 Task: Open Card Card0000000250 in Board Board0000000063 in Workspace WS0000000021 in Trello. Add Member Email0000000082 to Card Card0000000250 in Board Board0000000063 in Workspace WS0000000021 in Trello. Add Blue Label titled Label0000000250 to Card Card0000000250 in Board Board0000000063 in Workspace WS0000000021 in Trello. Add Checklist CL0000000250 to Card Card0000000250 in Board Board0000000063 in Workspace WS0000000021 in Trello. Add Dates with Start Date as Sep 01 2023 and Due Date as Sep 30 2023 to Card Card0000000250 in Board Board0000000063 in Workspace WS0000000021 in Trello
Action: Mouse moved to (552, 593)
Screenshot: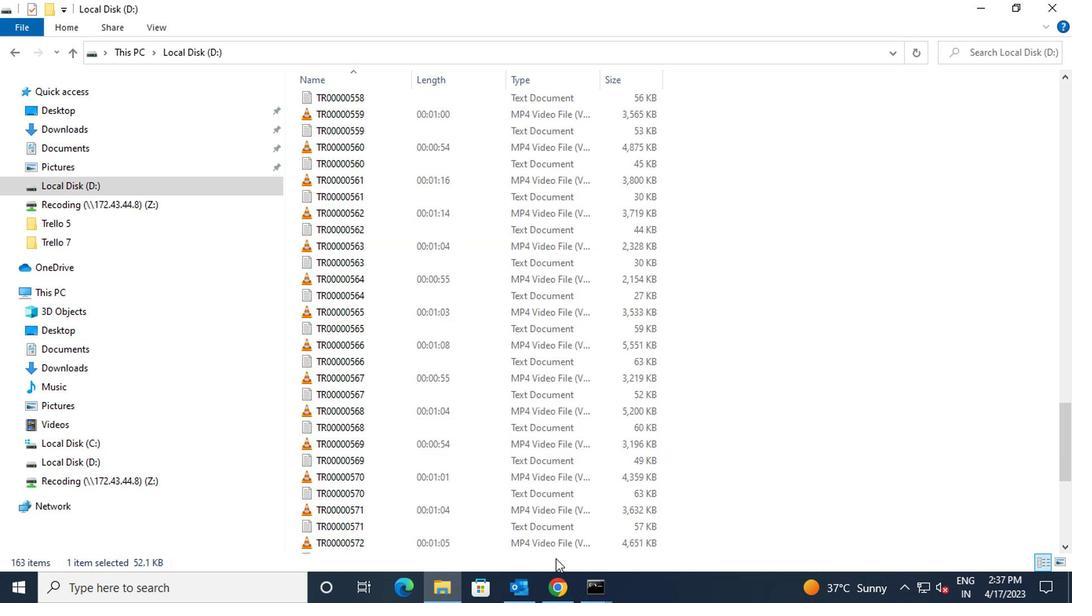 
Action: Mouse pressed left at (552, 593)
Screenshot: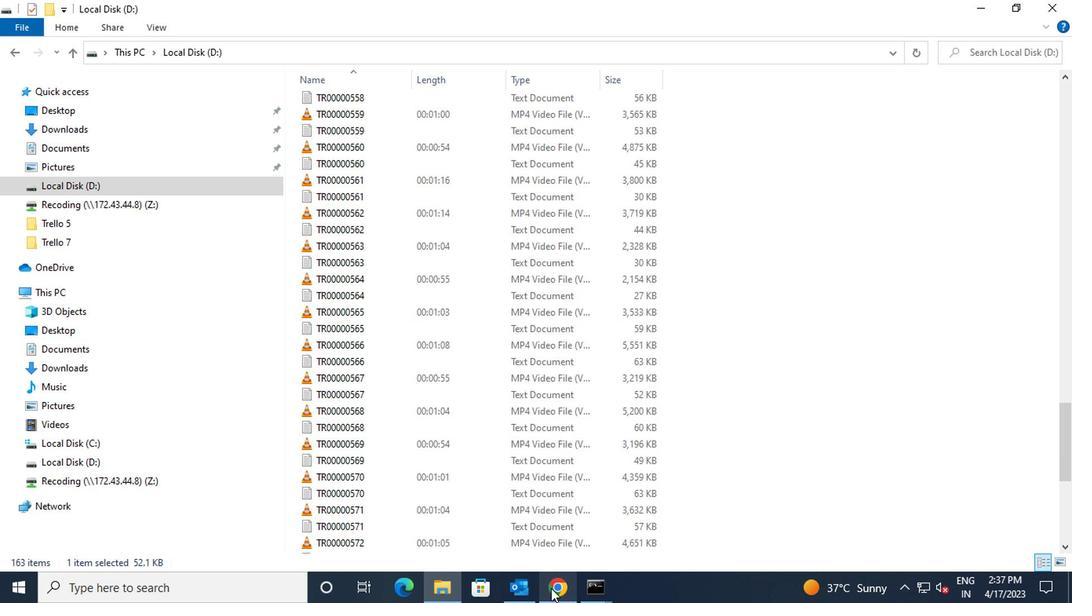 
Action: Mouse moved to (373, 305)
Screenshot: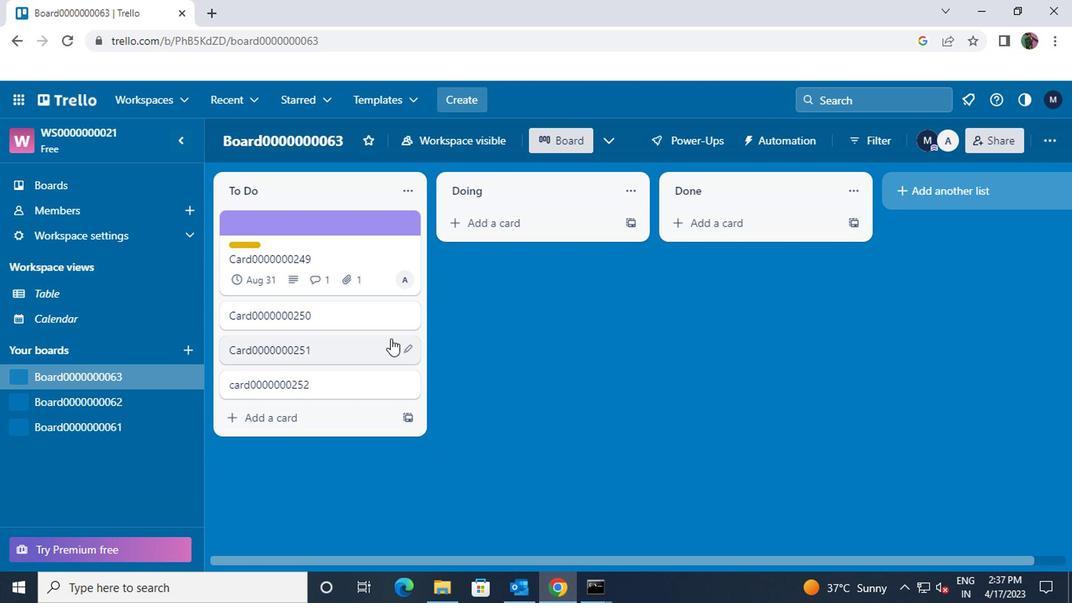 
Action: Mouse pressed left at (373, 305)
Screenshot: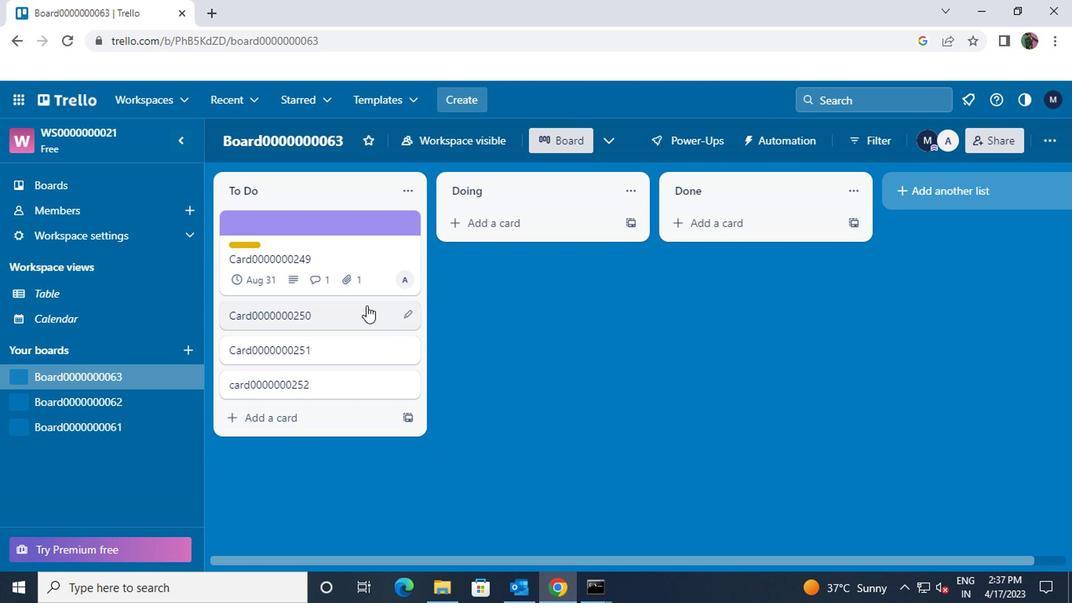
Action: Mouse moved to (720, 221)
Screenshot: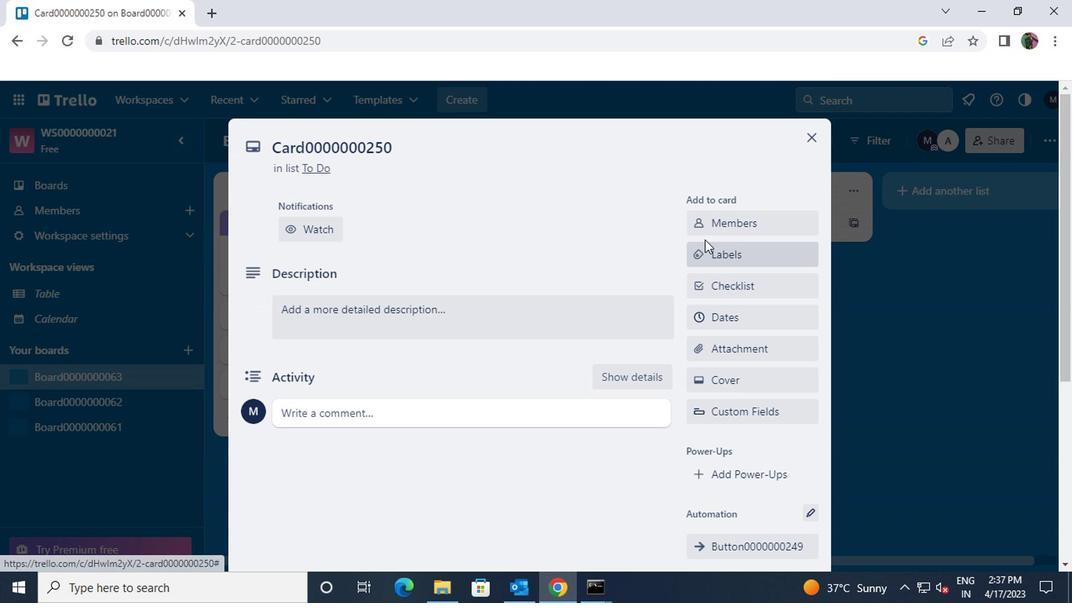 
Action: Mouse pressed left at (720, 221)
Screenshot: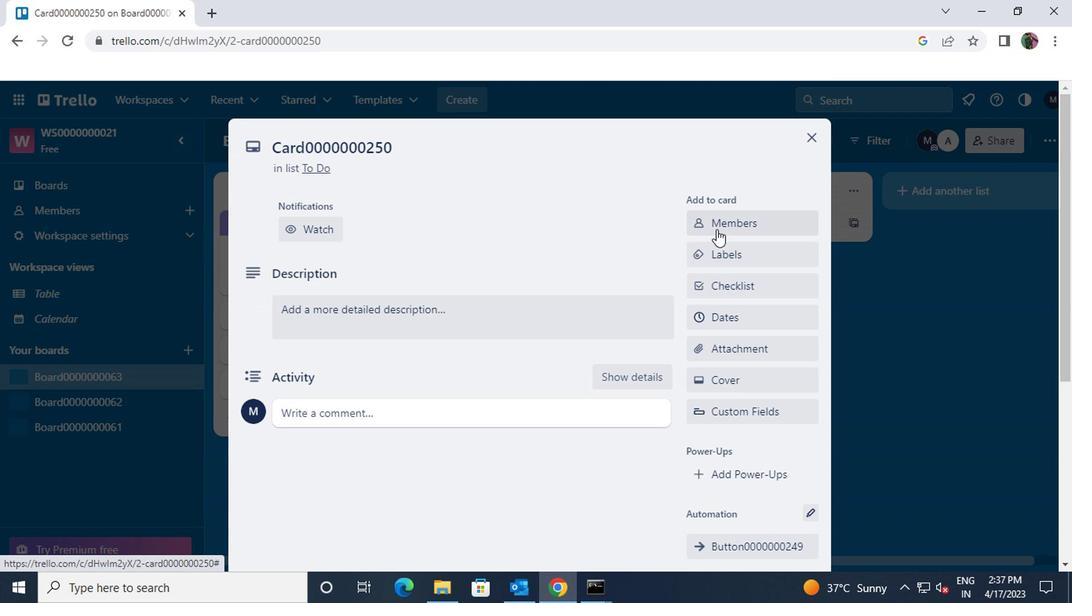 
Action: Mouse moved to (730, 291)
Screenshot: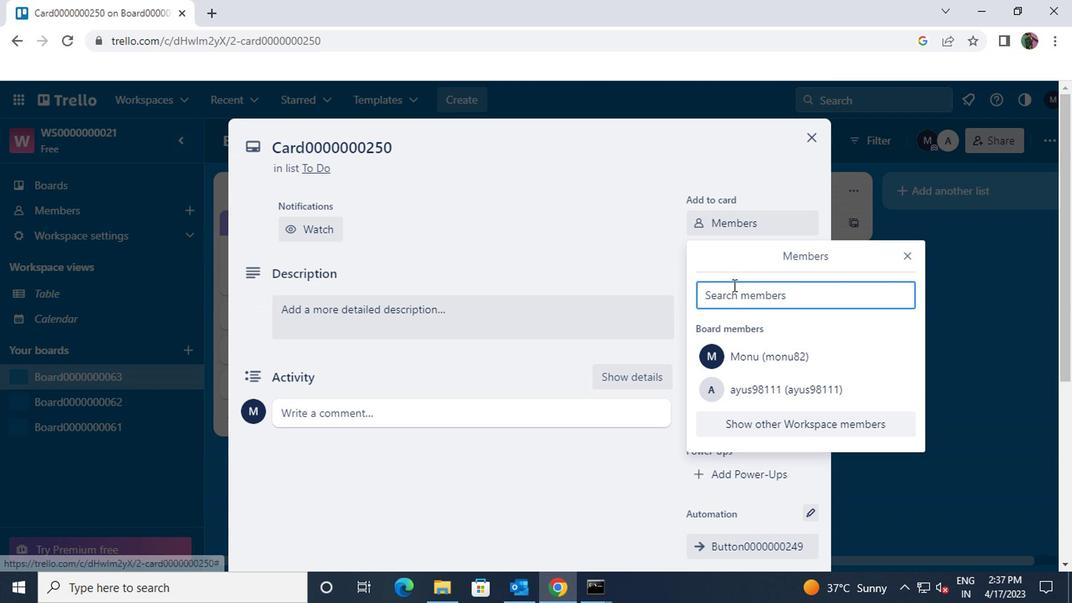 
Action: Mouse pressed left at (730, 291)
Screenshot: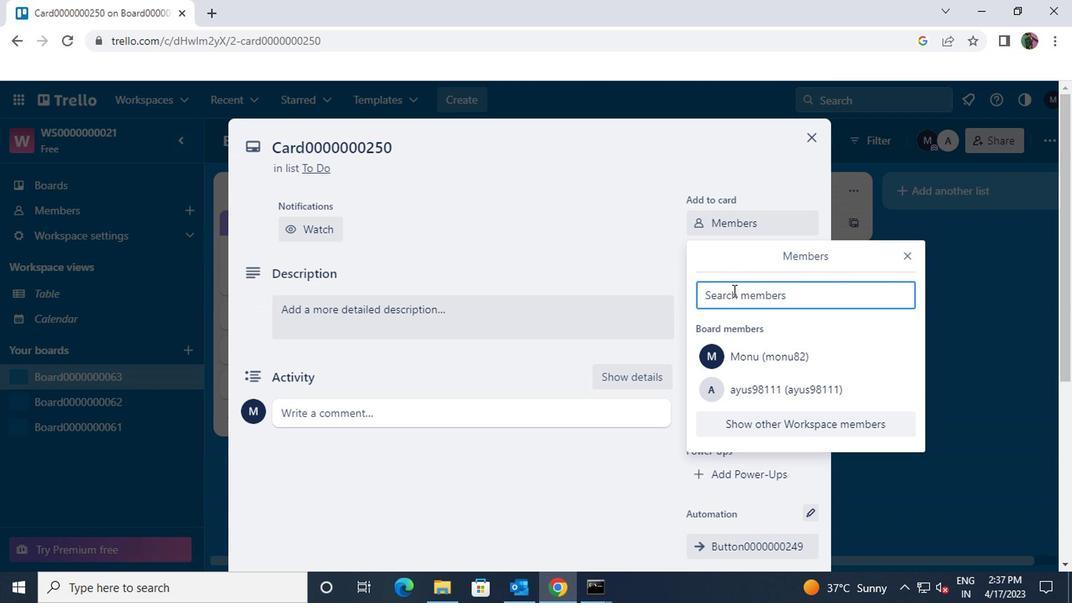 
Action: Mouse moved to (728, 291)
Screenshot: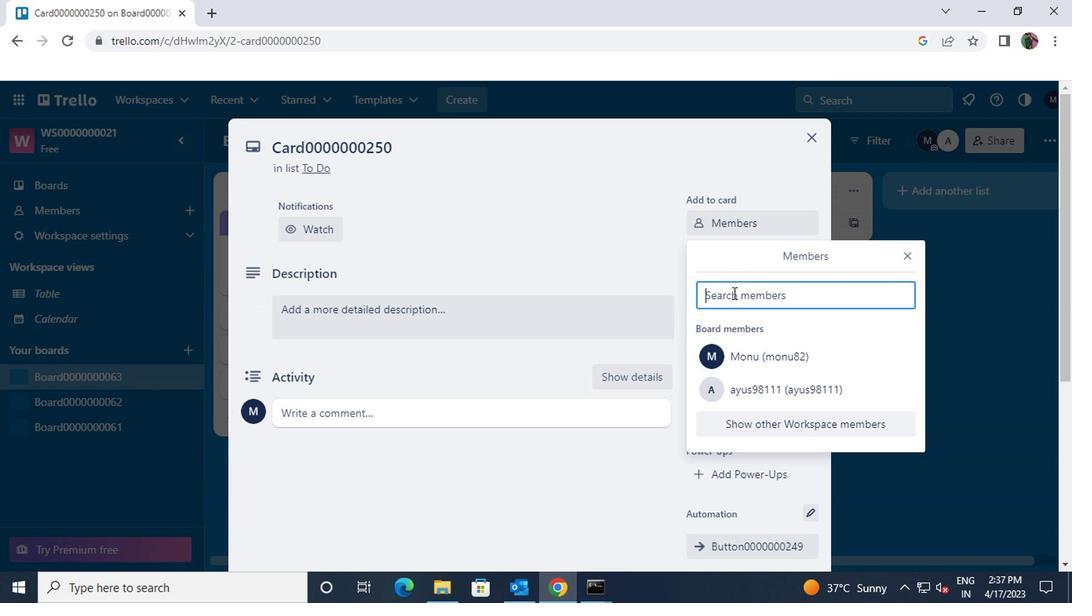 
Action: Key pressed nikrathi889<Key.shift>@GMAIL.COM
Screenshot: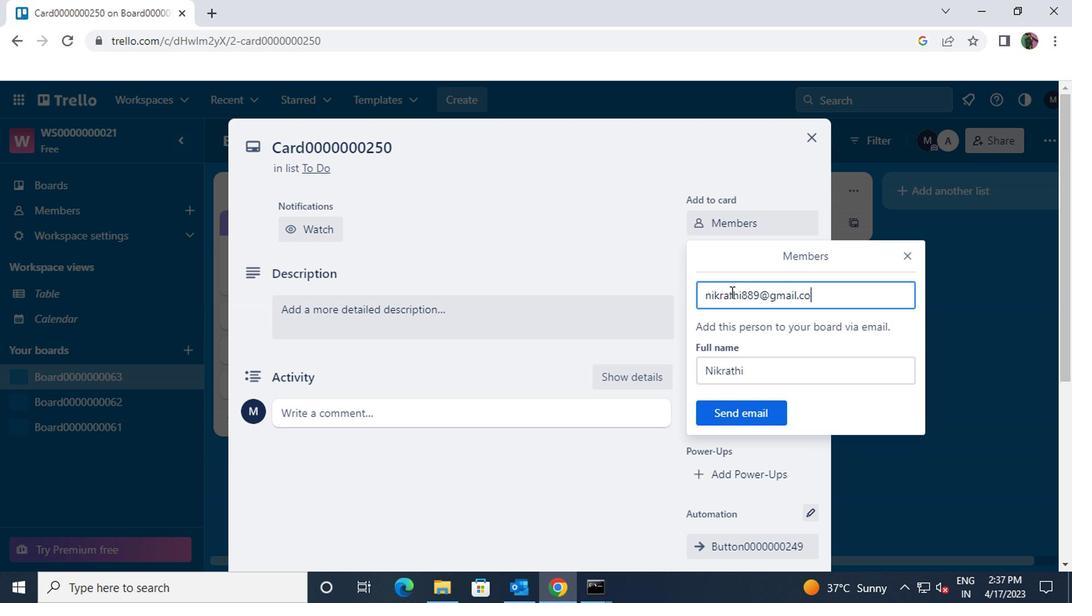 
Action: Mouse moved to (743, 407)
Screenshot: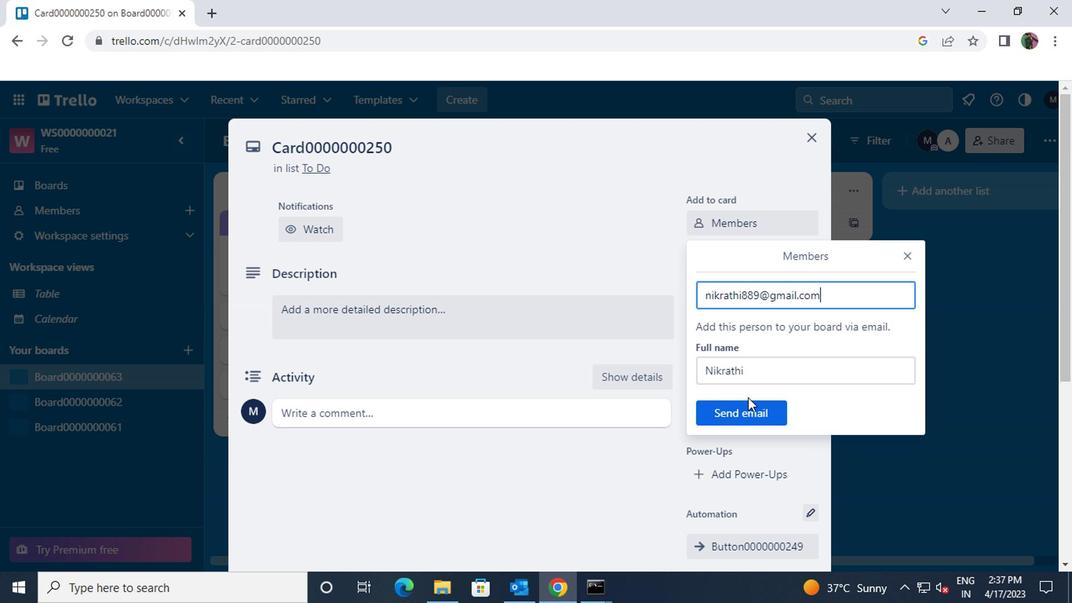 
Action: Mouse pressed left at (743, 407)
Screenshot: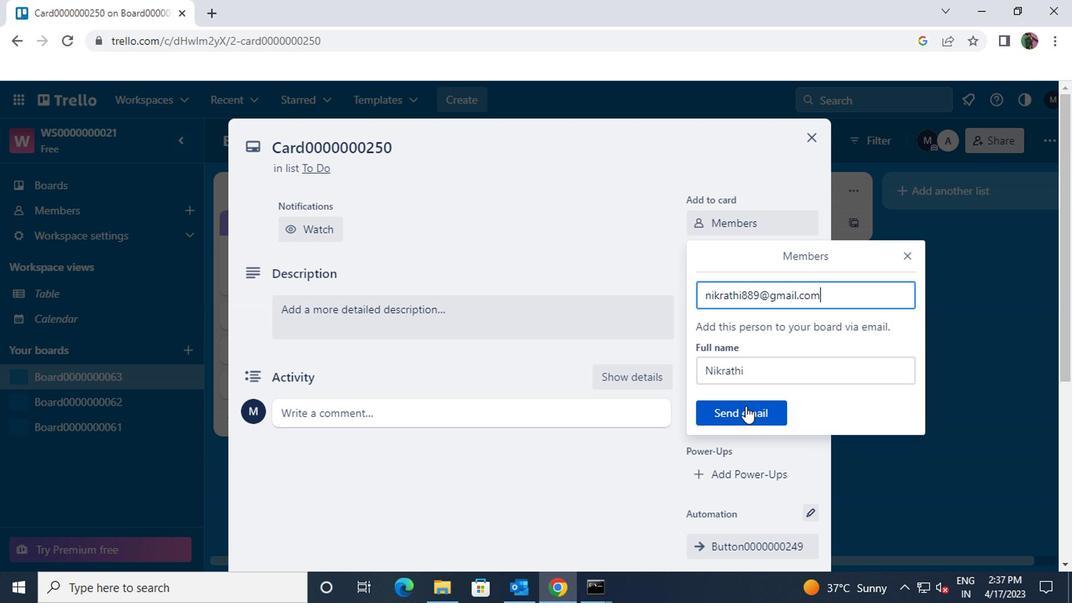 
Action: Mouse moved to (747, 253)
Screenshot: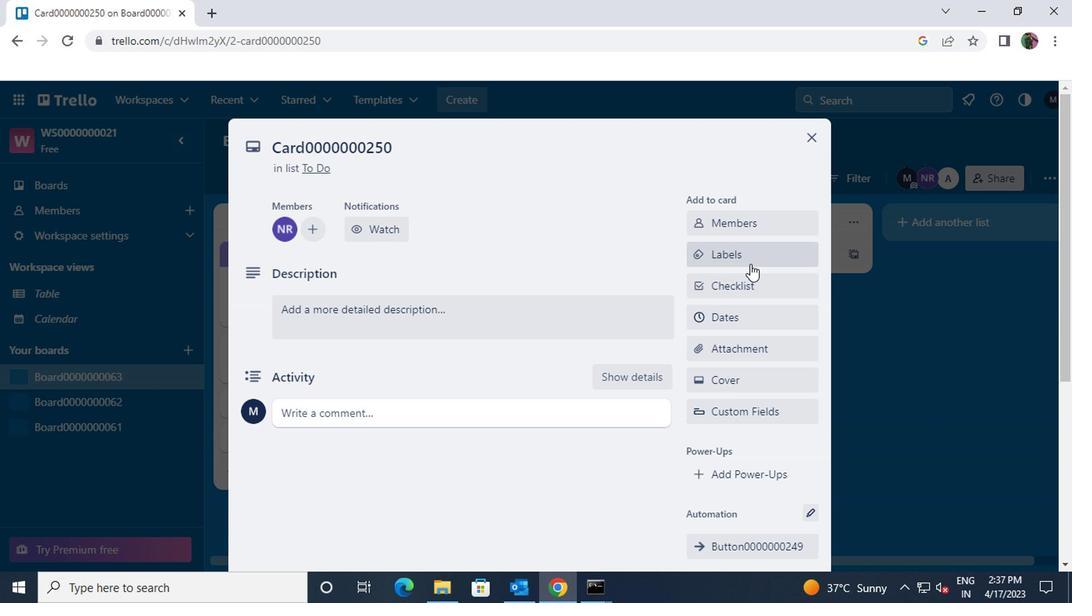 
Action: Mouse pressed left at (747, 253)
Screenshot: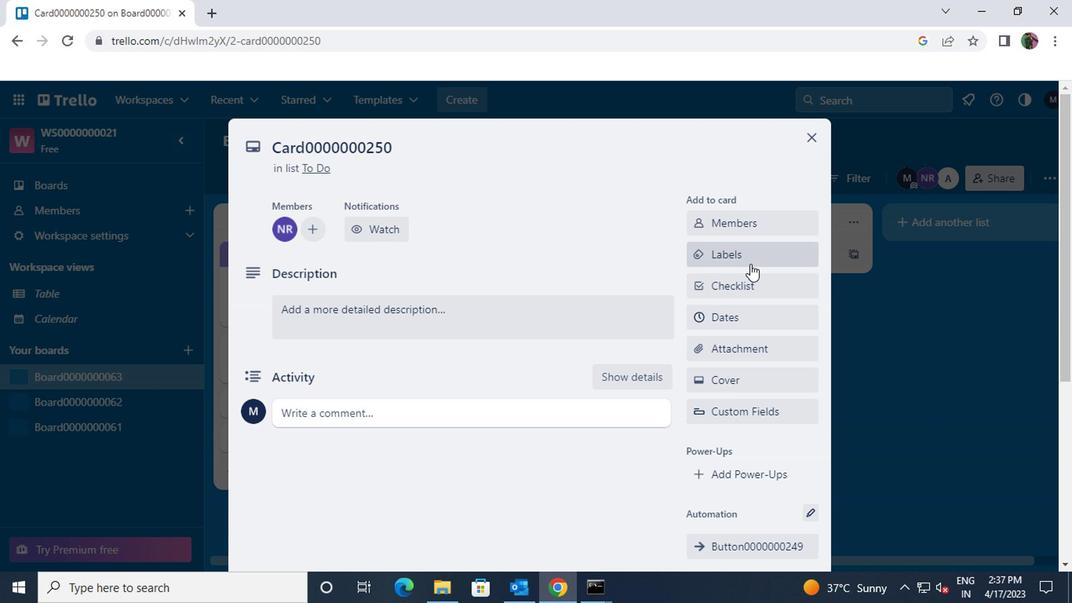 
Action: Mouse moved to (779, 440)
Screenshot: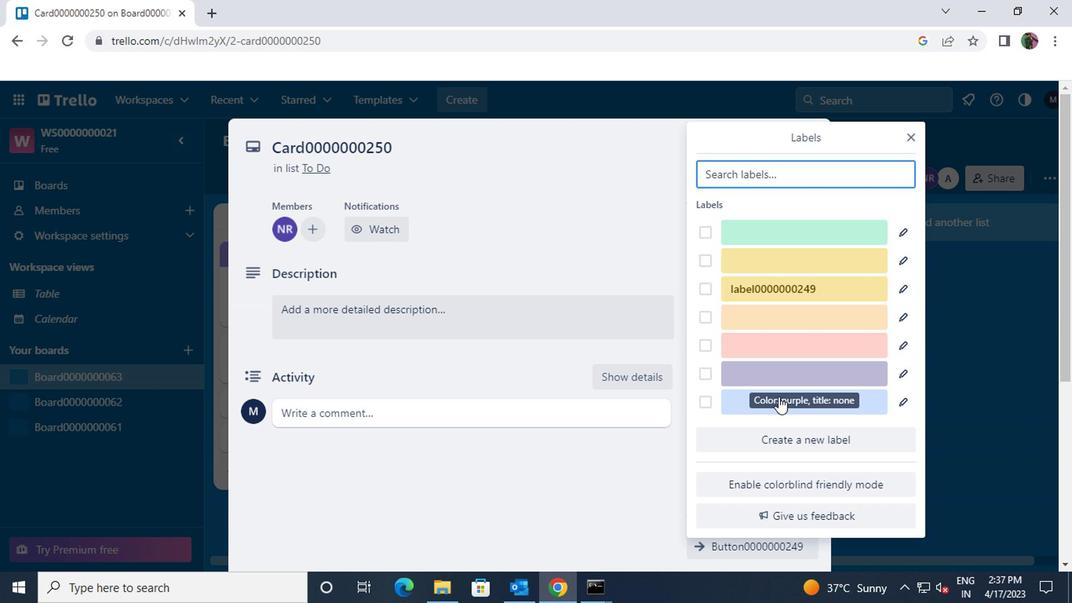 
Action: Mouse pressed left at (779, 440)
Screenshot: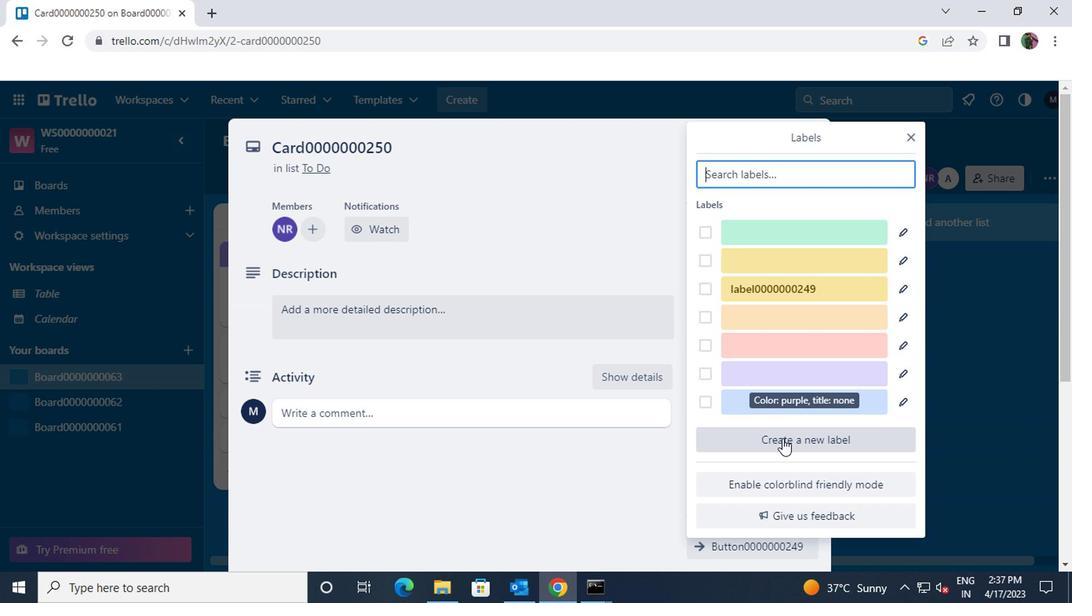 
Action: Mouse moved to (749, 272)
Screenshot: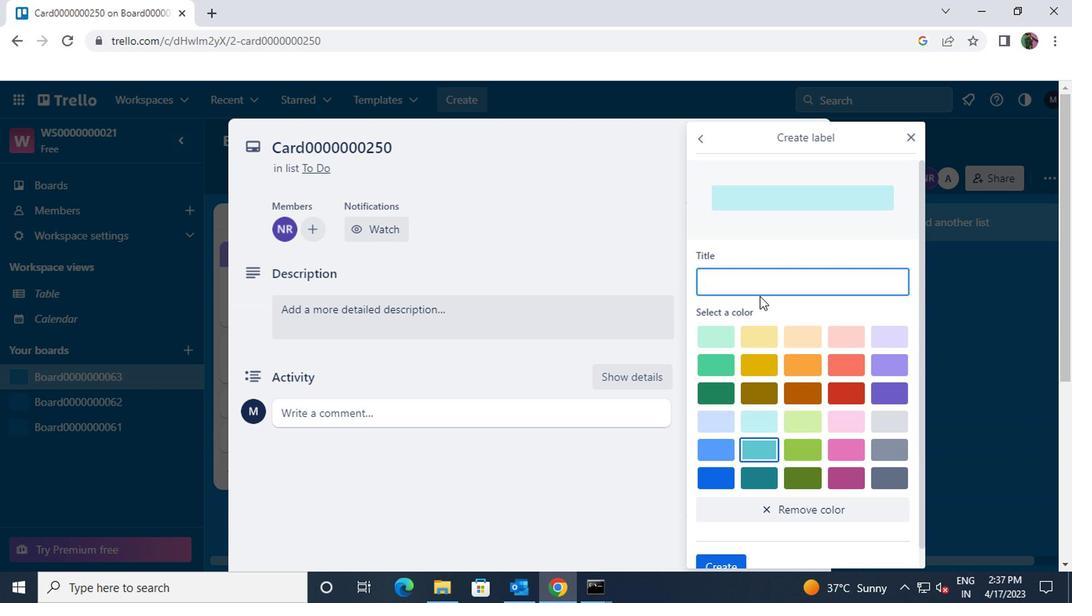 
Action: Mouse pressed left at (749, 272)
Screenshot: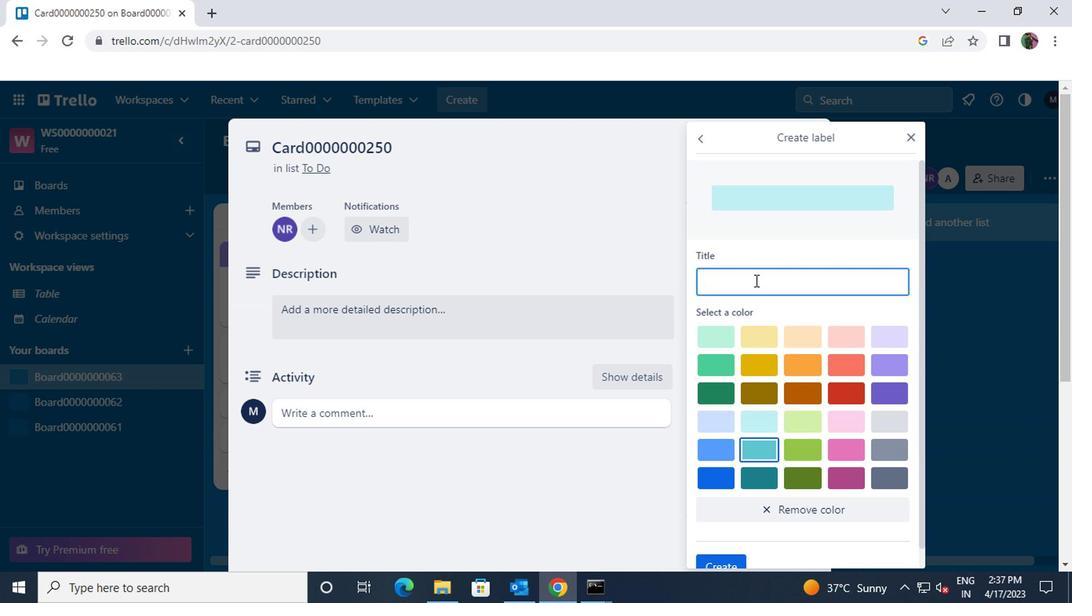 
Action: Mouse moved to (749, 275)
Screenshot: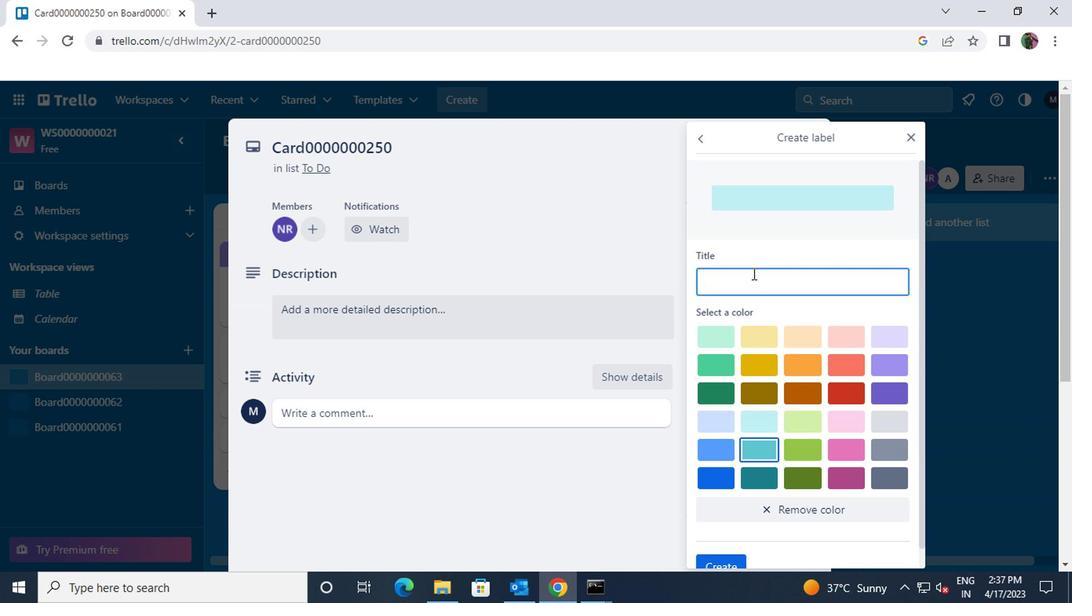 
Action: Key pressed <Key.shift>LABEL0000000250
Screenshot: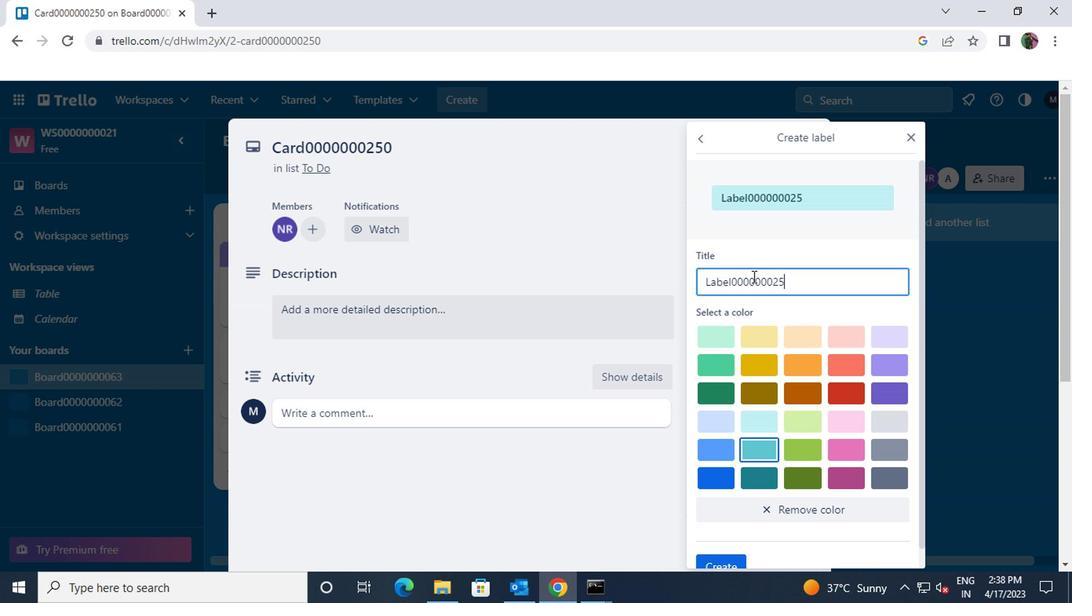 
Action: Mouse moved to (706, 471)
Screenshot: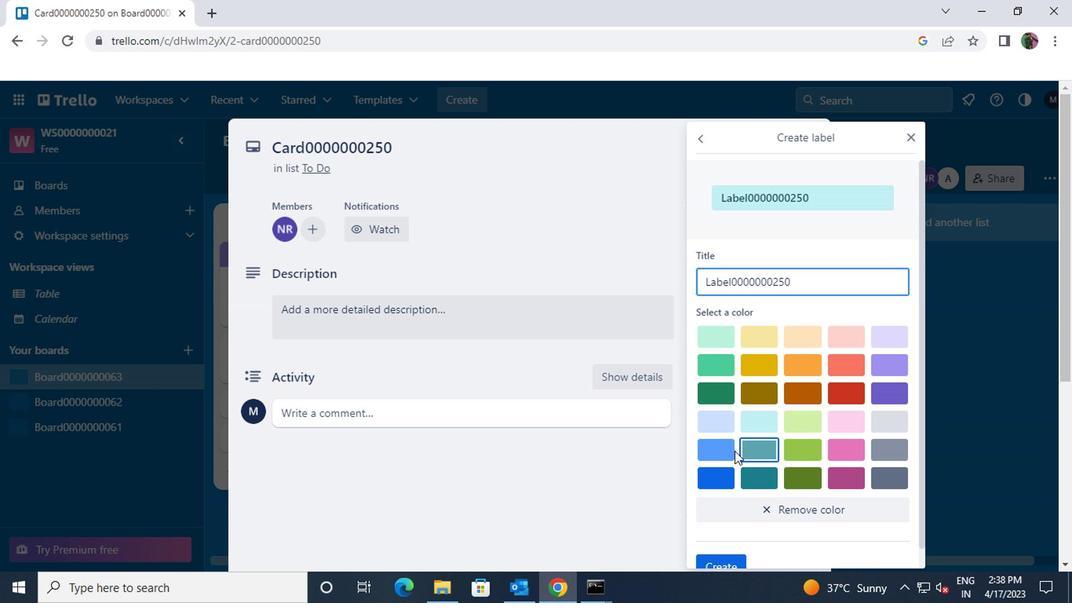 
Action: Mouse pressed left at (706, 471)
Screenshot: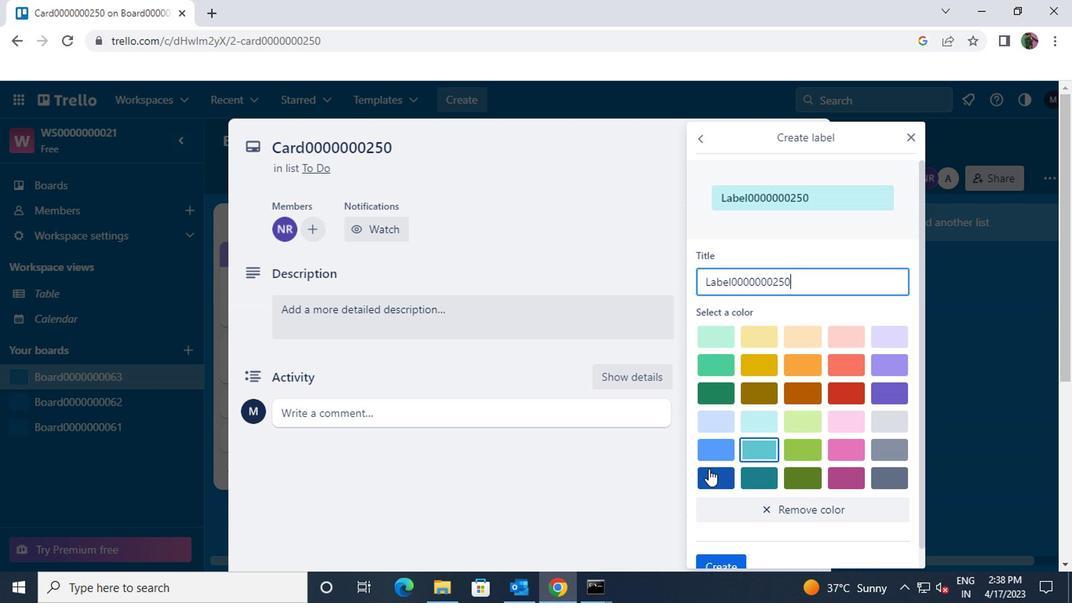 
Action: Mouse scrolled (706, 470) with delta (0, 0)
Screenshot: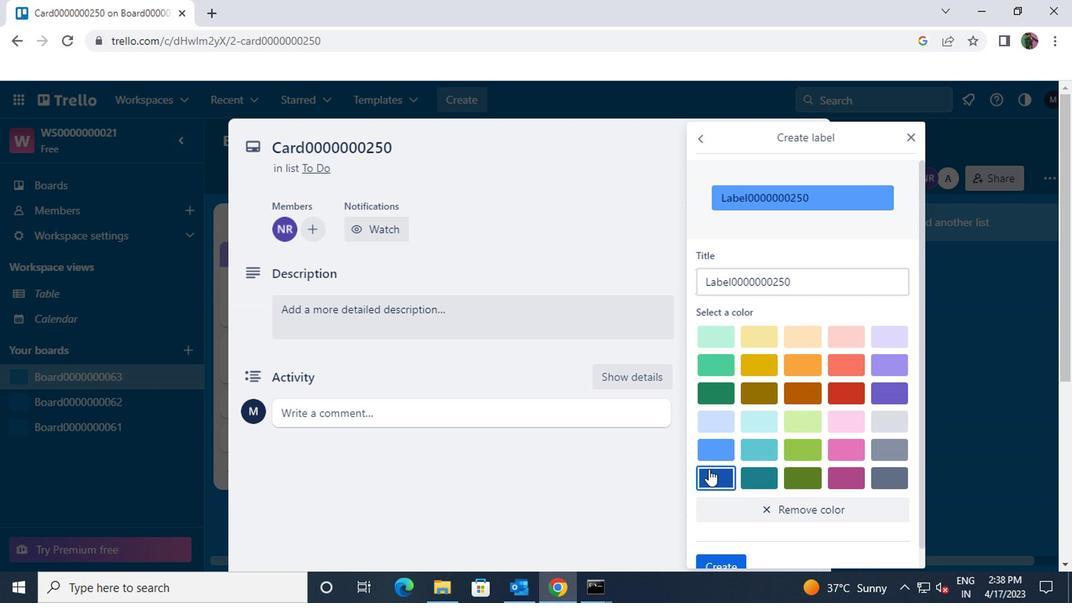 
Action: Mouse moved to (713, 536)
Screenshot: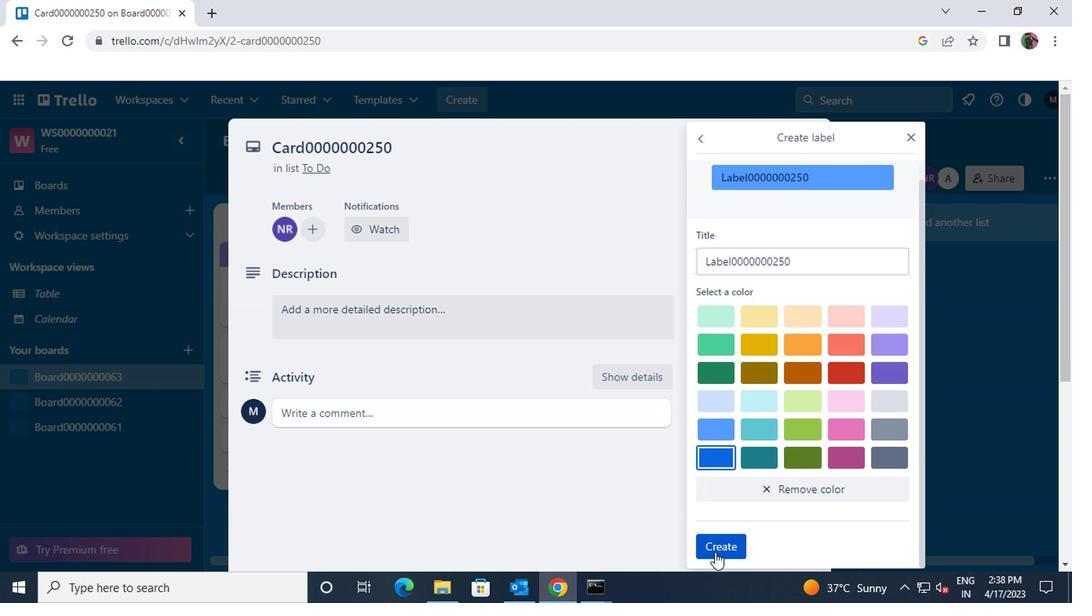 
Action: Mouse pressed left at (713, 536)
Screenshot: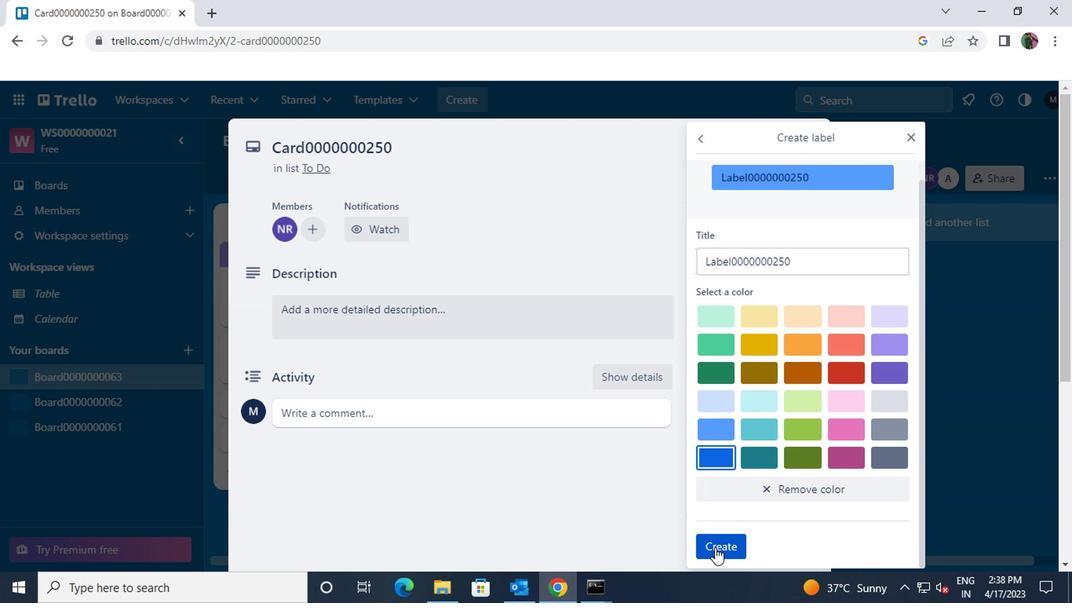 
Action: Mouse pressed left at (713, 536)
Screenshot: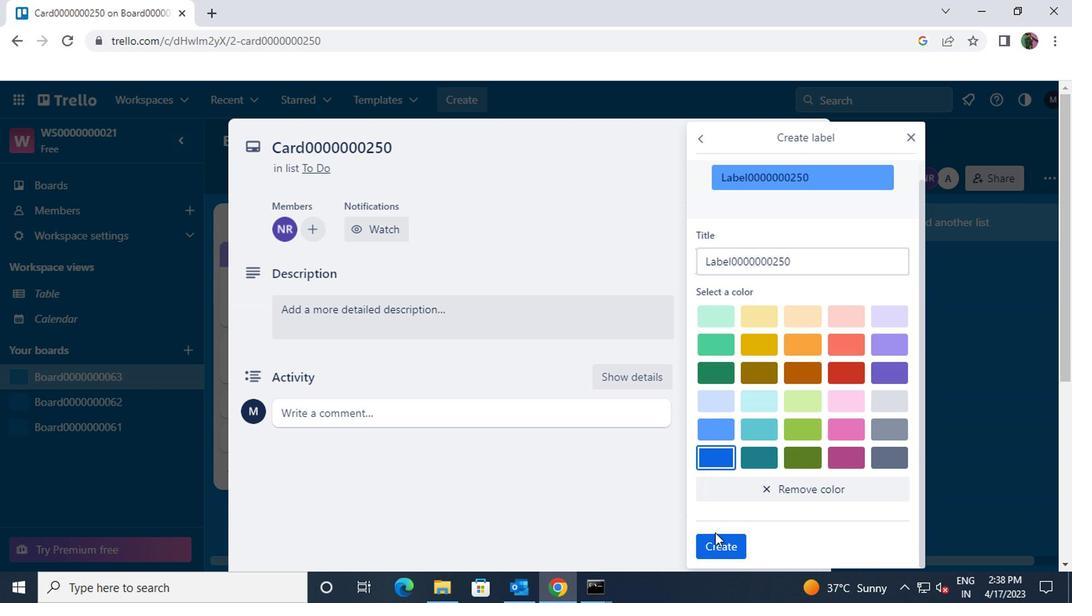 
Action: Mouse moved to (710, 547)
Screenshot: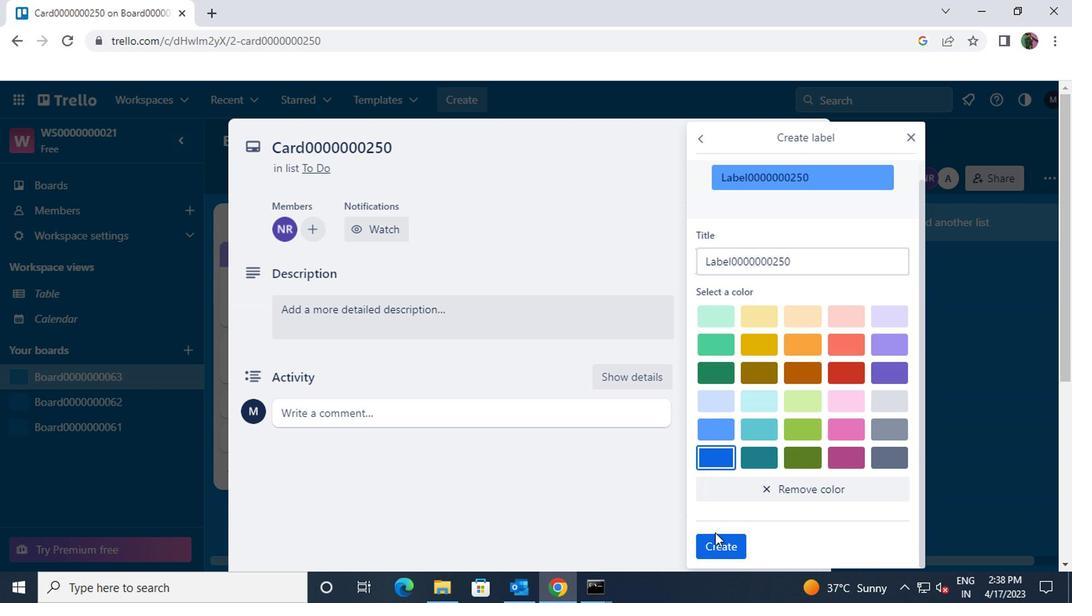 
Action: Mouse pressed left at (710, 547)
Screenshot: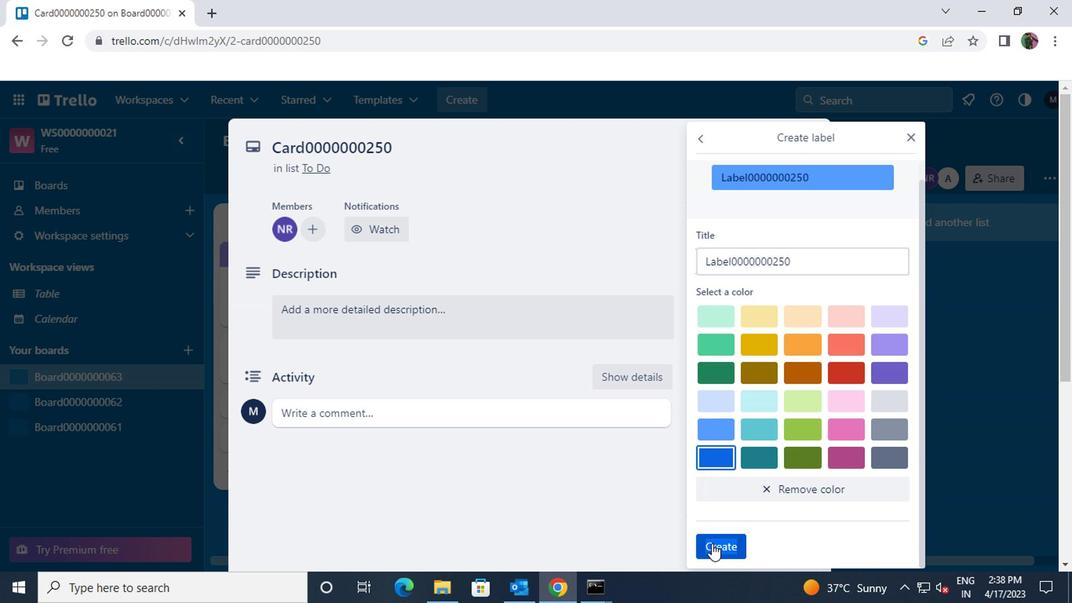 
Action: Mouse moved to (735, 515)
Screenshot: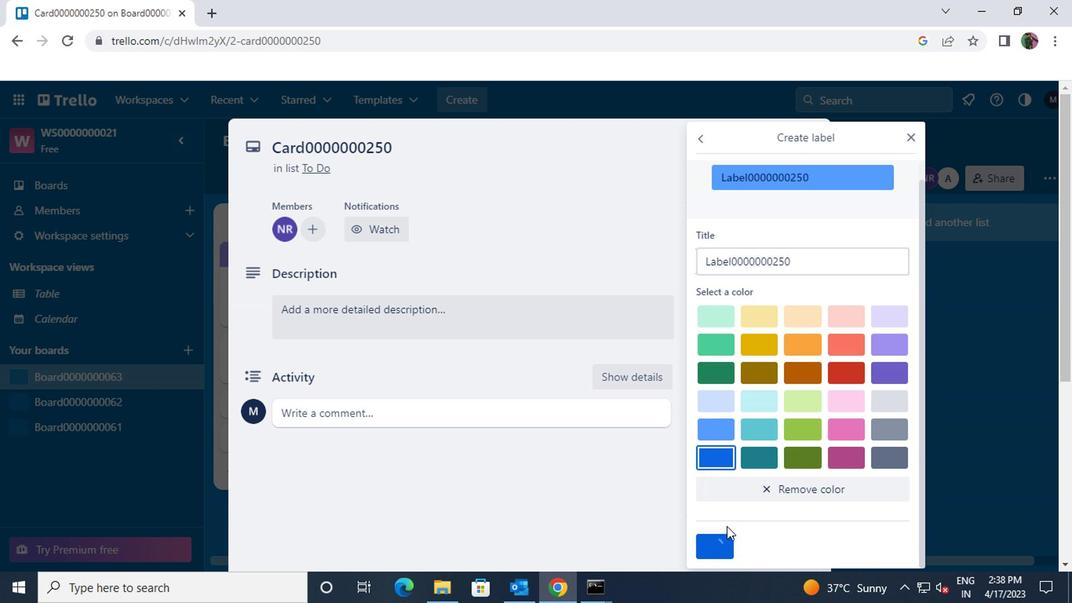 
Action: Mouse scrolled (735, 515) with delta (0, 0)
Screenshot: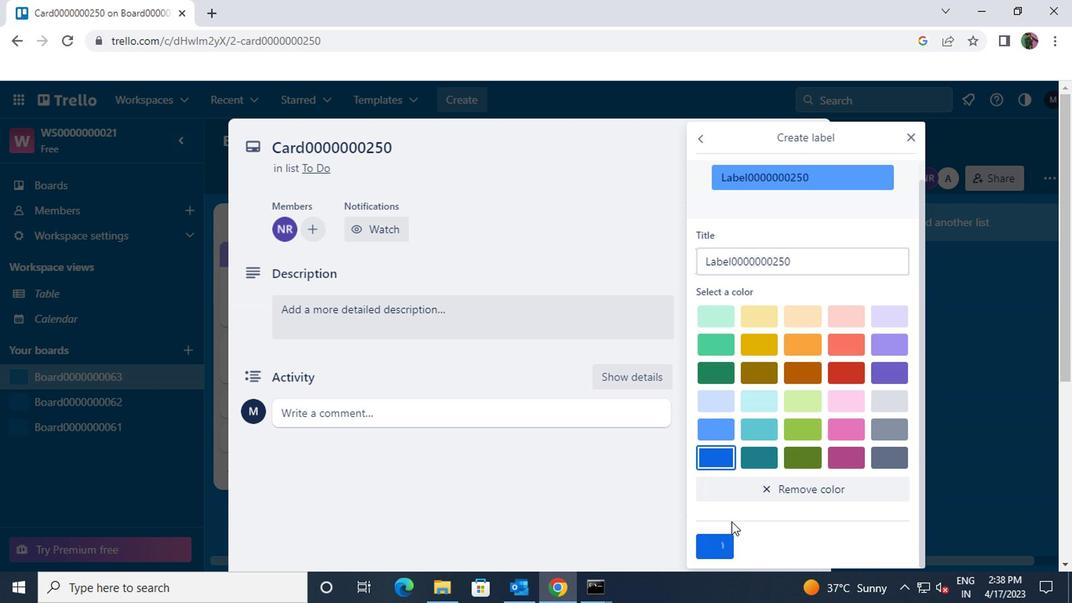 
Action: Mouse scrolled (735, 515) with delta (0, 0)
Screenshot: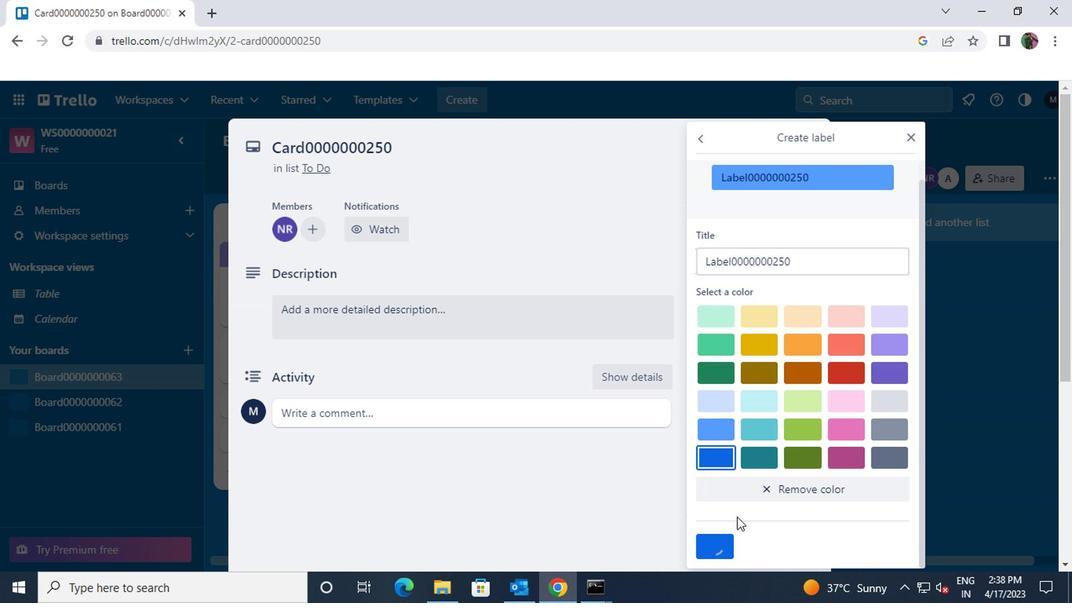 
Action: Mouse moved to (907, 132)
Screenshot: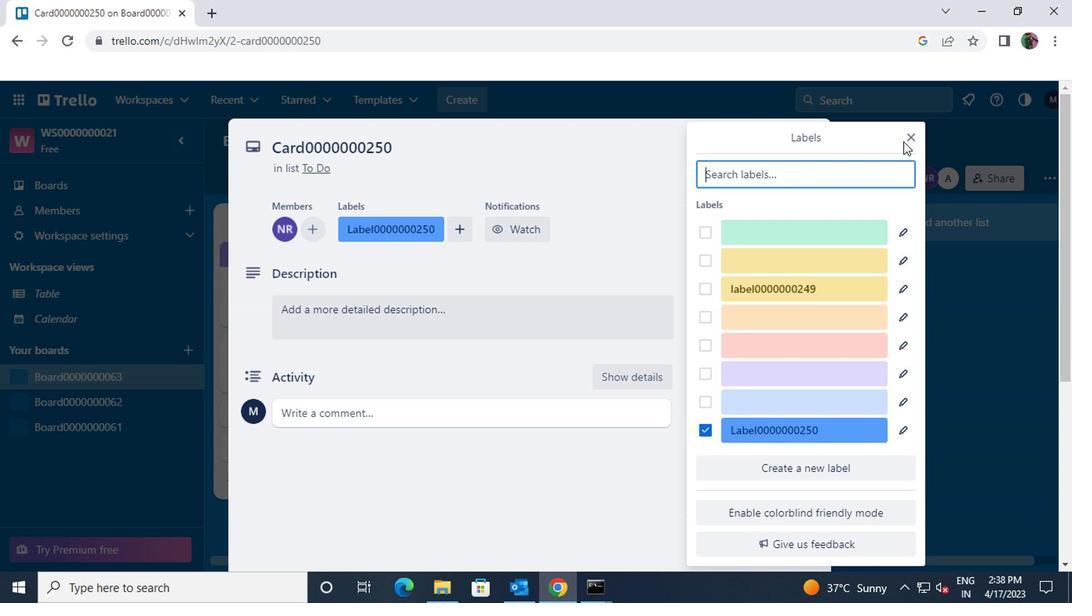 
Action: Mouse pressed left at (907, 132)
Screenshot: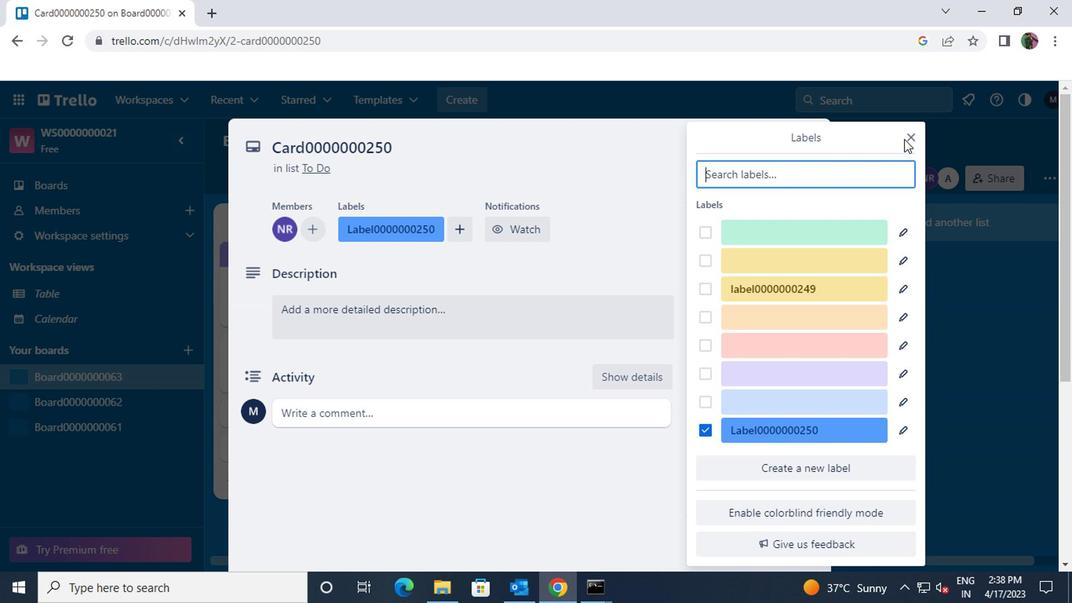 
Action: Mouse moved to (784, 278)
Screenshot: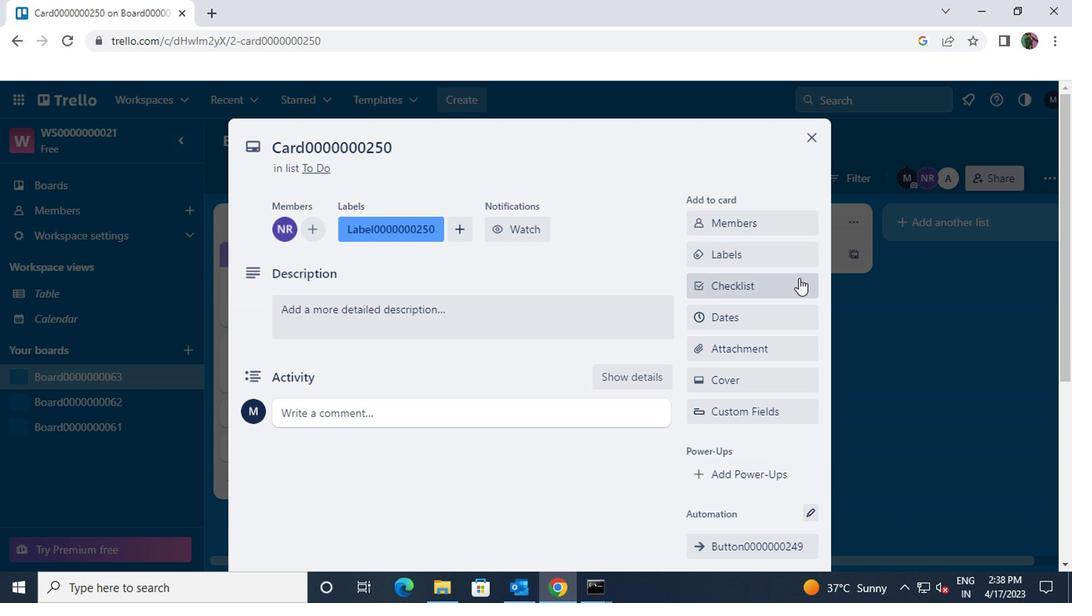 
Action: Mouse pressed left at (784, 278)
Screenshot: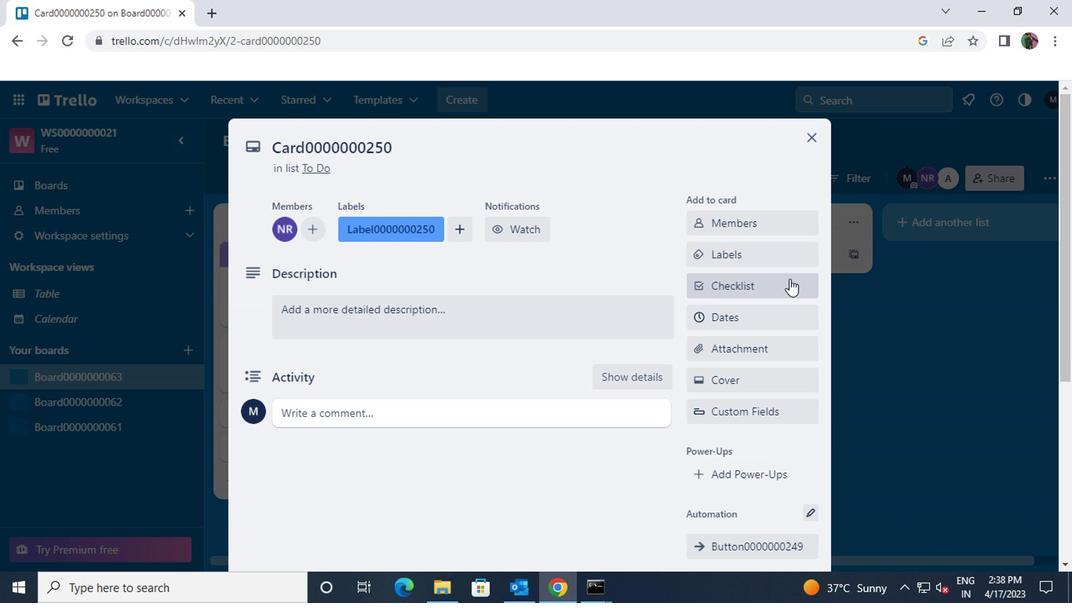 
Action: Key pressed <Key.shift>CL0000000250
Screenshot: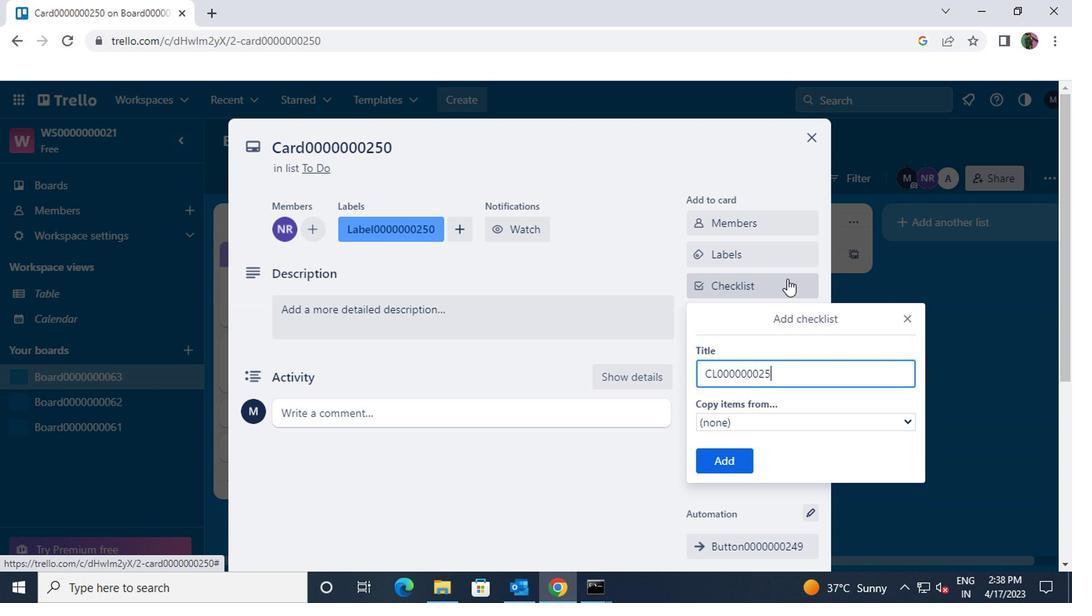 
Action: Mouse moved to (731, 457)
Screenshot: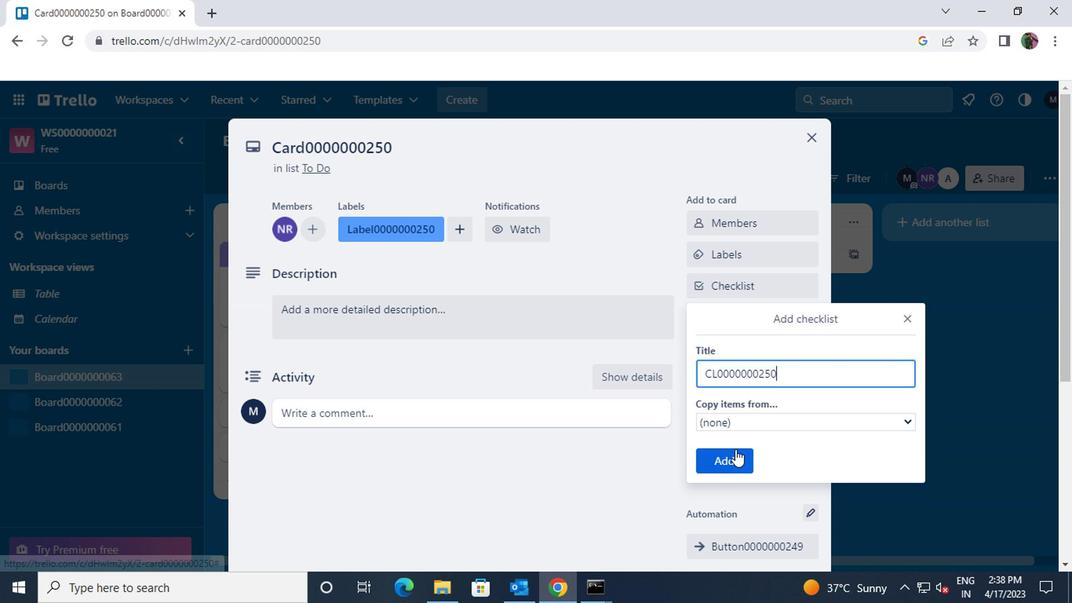 
Action: Mouse pressed left at (731, 457)
Screenshot: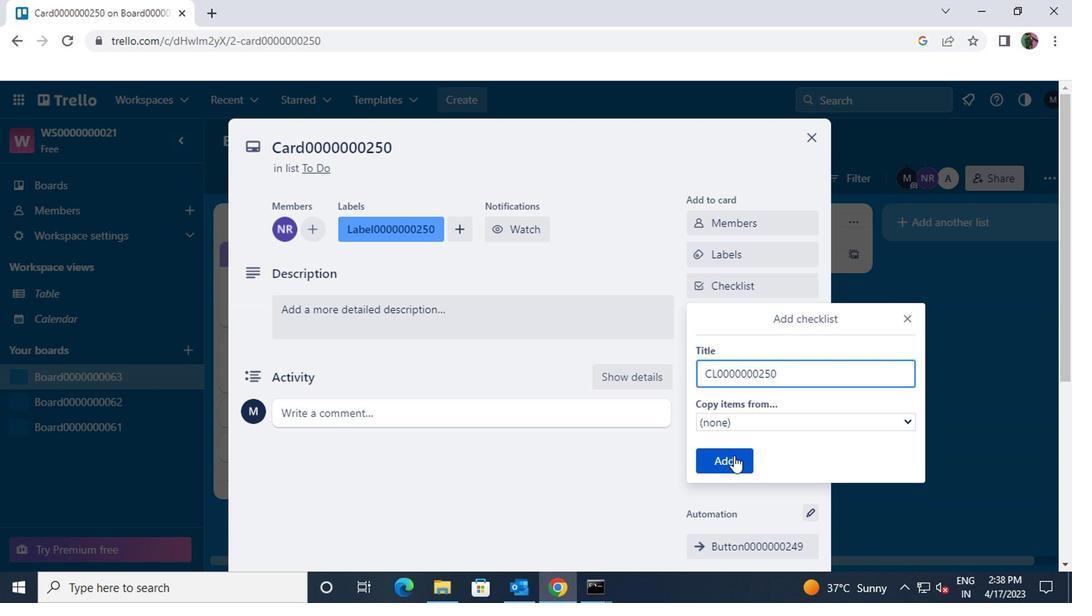 
Action: Mouse moved to (724, 315)
Screenshot: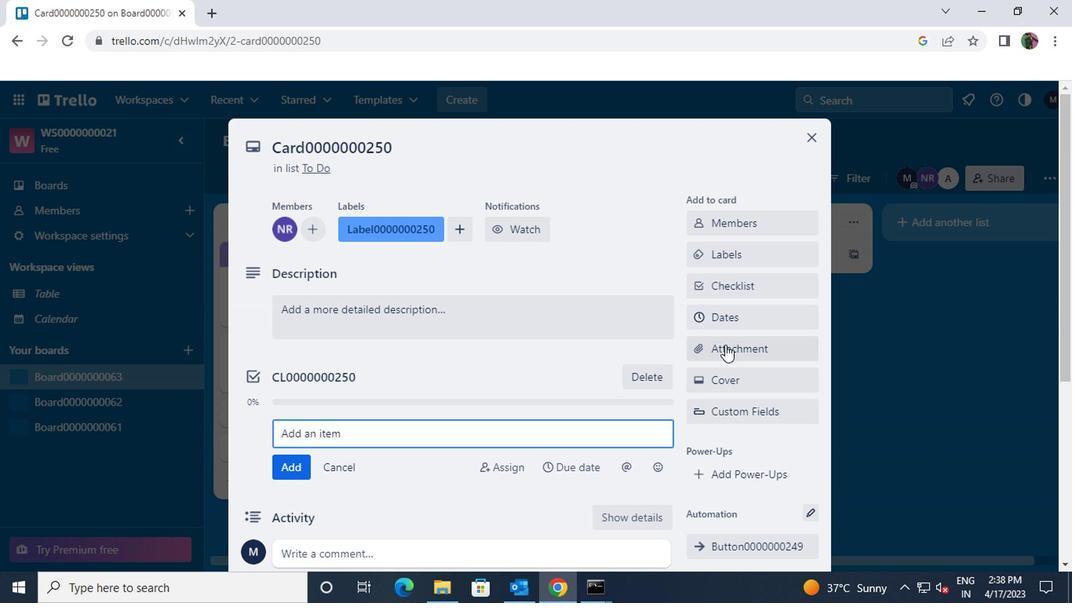 
Action: Mouse pressed left at (724, 315)
Screenshot: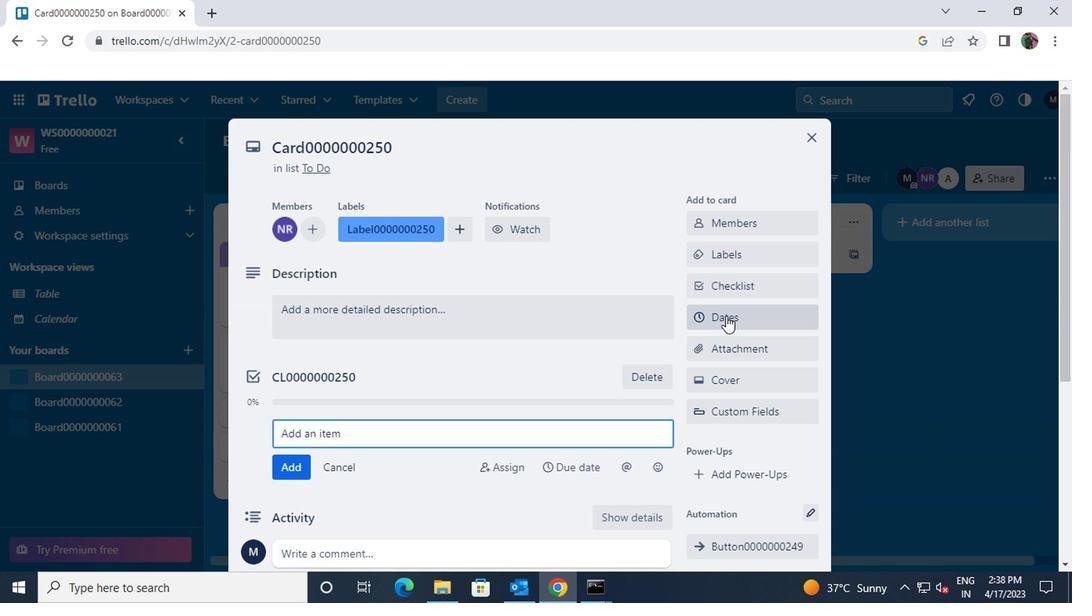 
Action: Mouse moved to (885, 166)
Screenshot: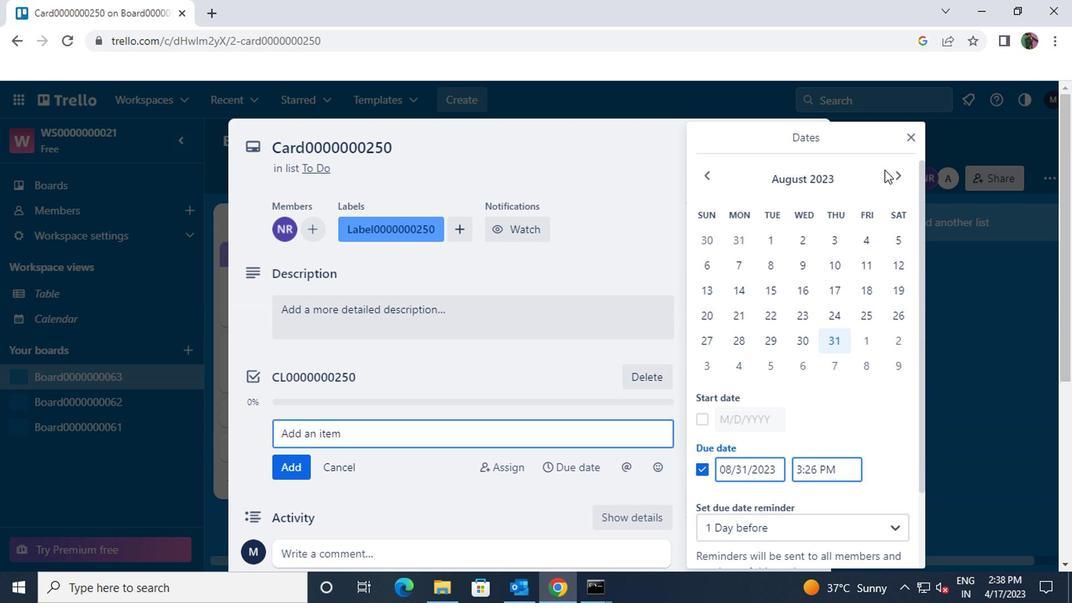 
Action: Mouse pressed left at (885, 166)
Screenshot: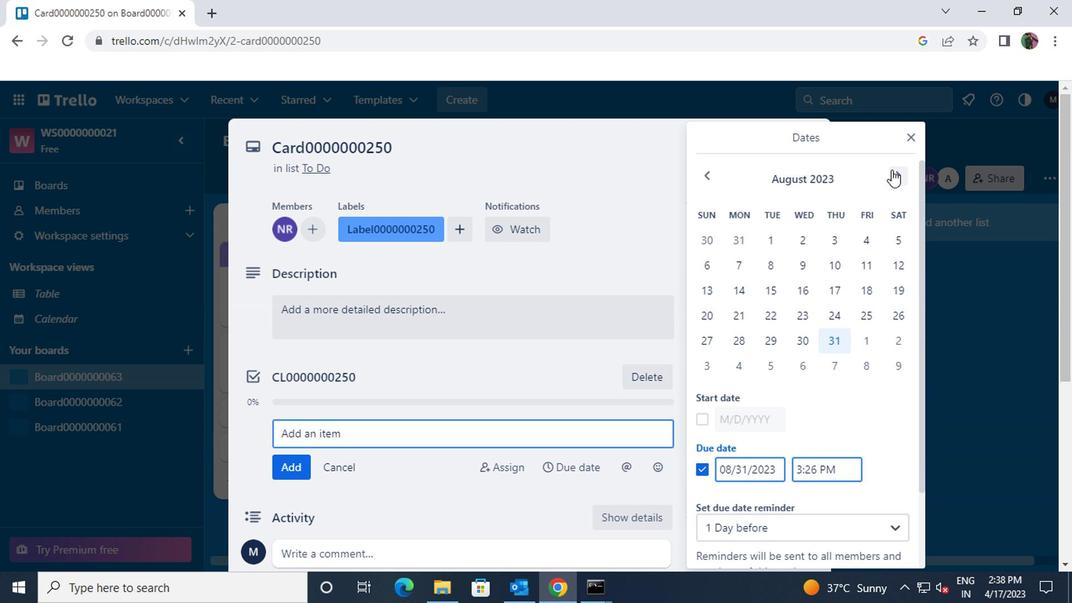 
Action: Mouse moved to (868, 237)
Screenshot: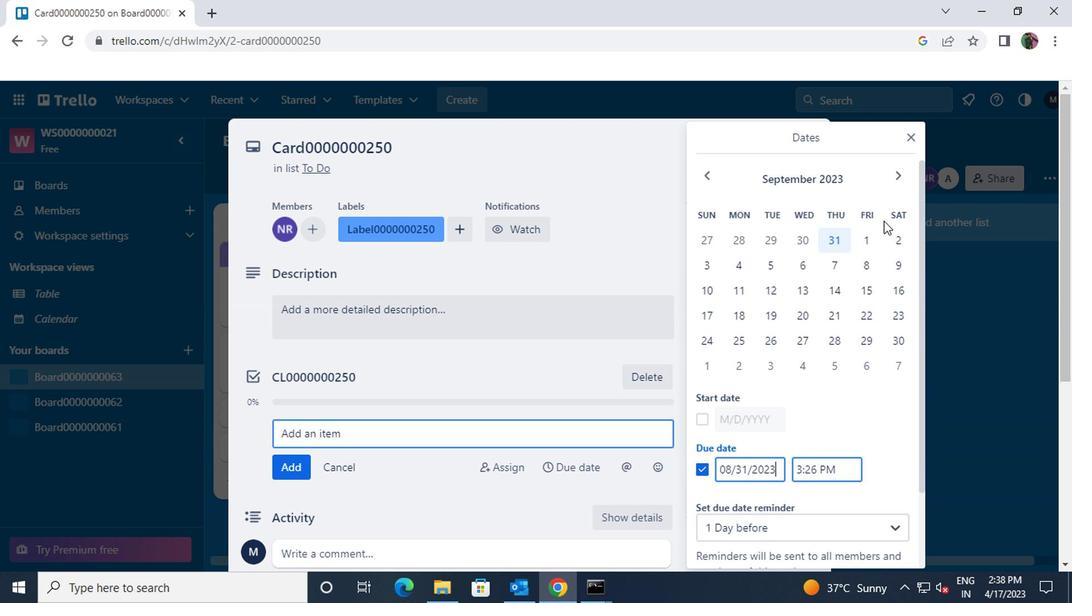 
Action: Mouse pressed left at (868, 237)
Screenshot: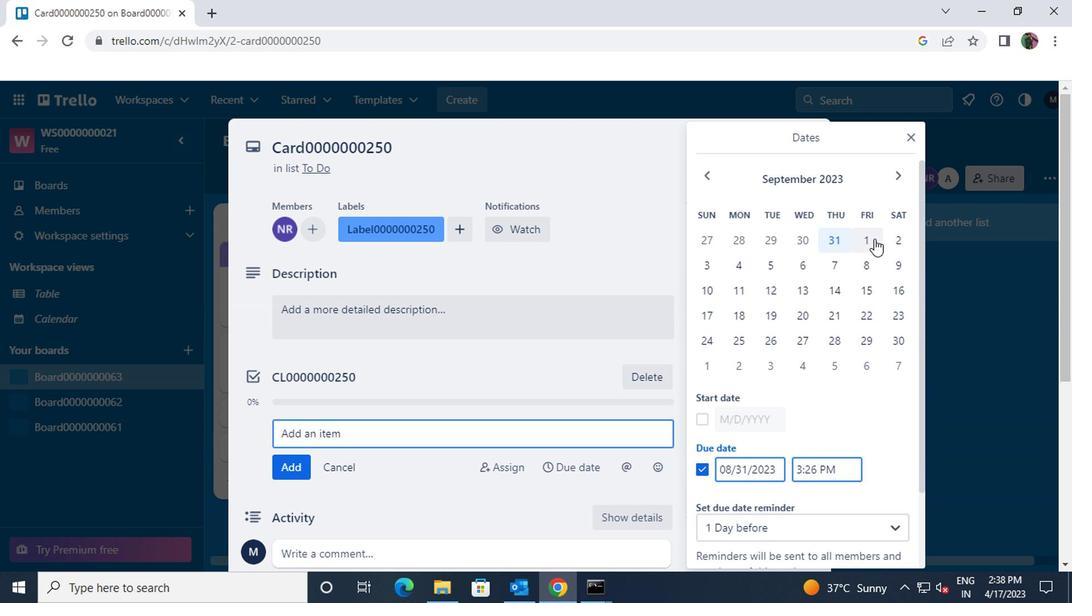 
Action: Mouse moved to (889, 335)
Screenshot: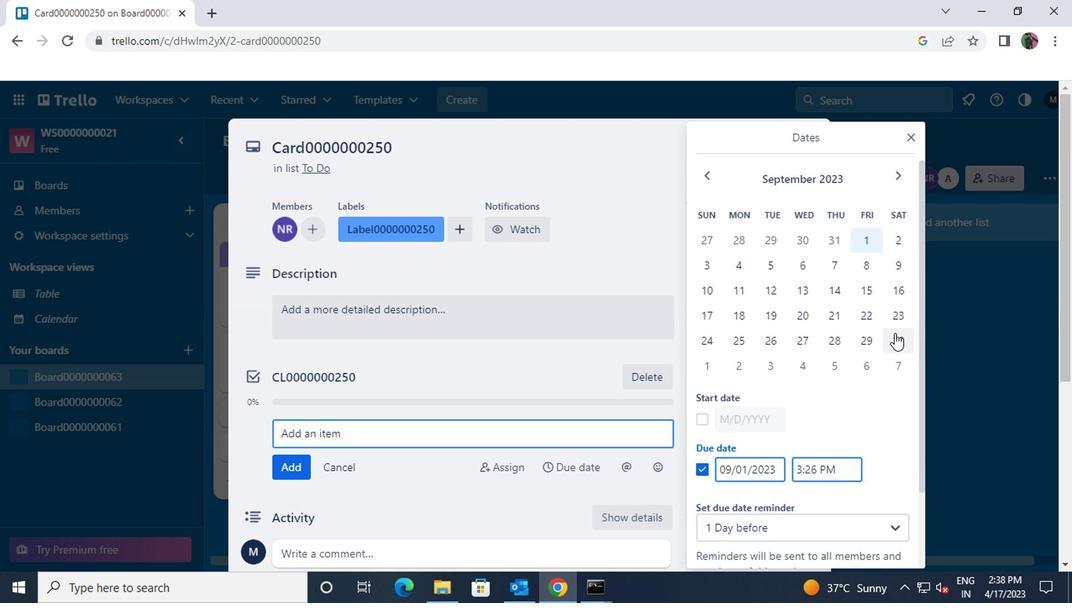 
Action: Mouse pressed left at (889, 335)
Screenshot: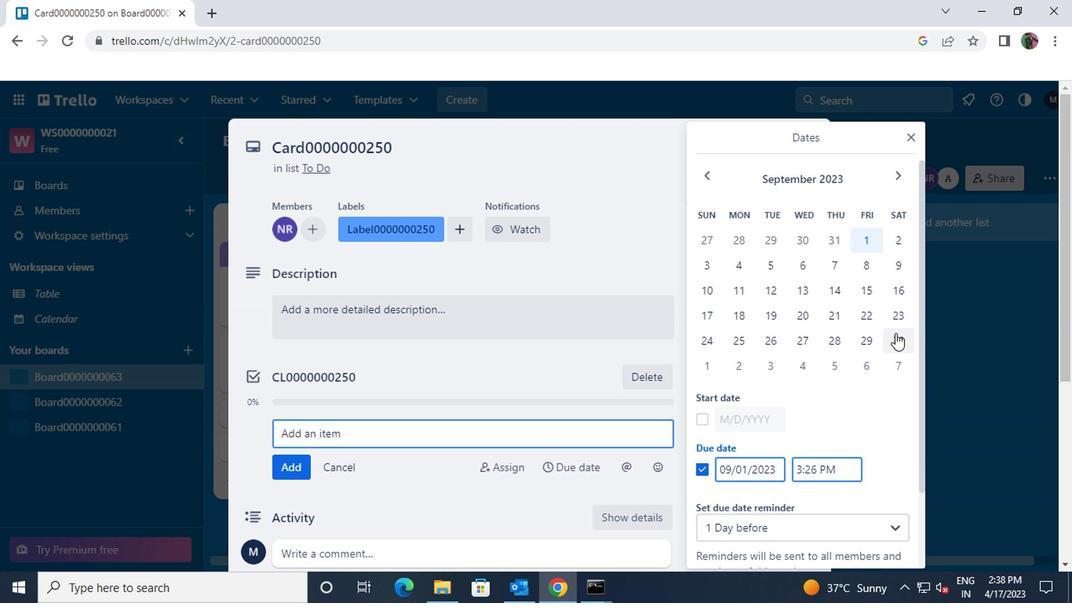 
Action: Mouse moved to (882, 339)
Screenshot: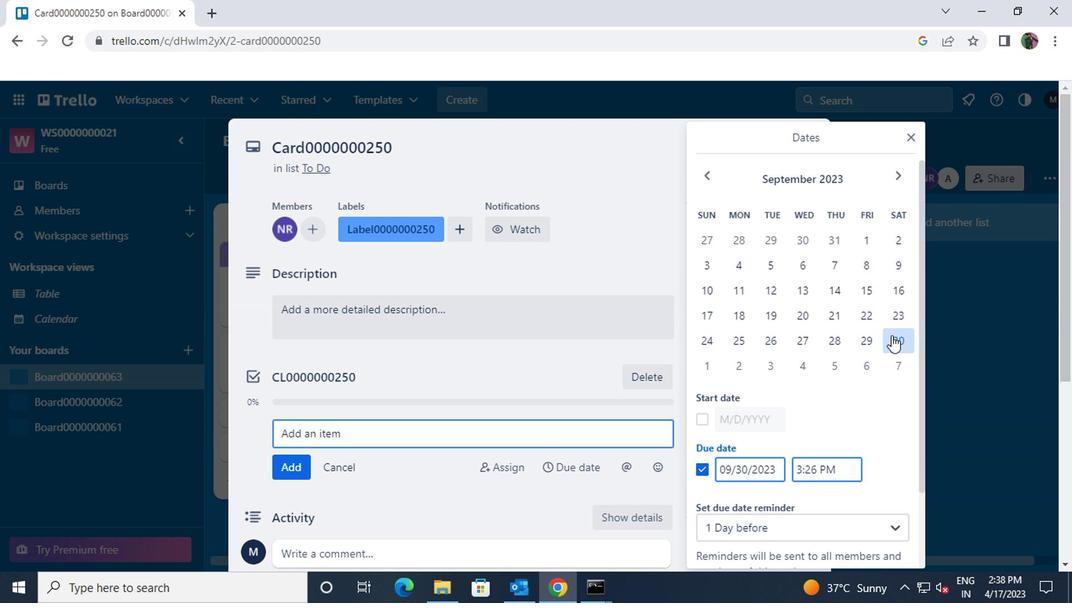 
Action: Mouse scrolled (882, 338) with delta (0, 0)
Screenshot: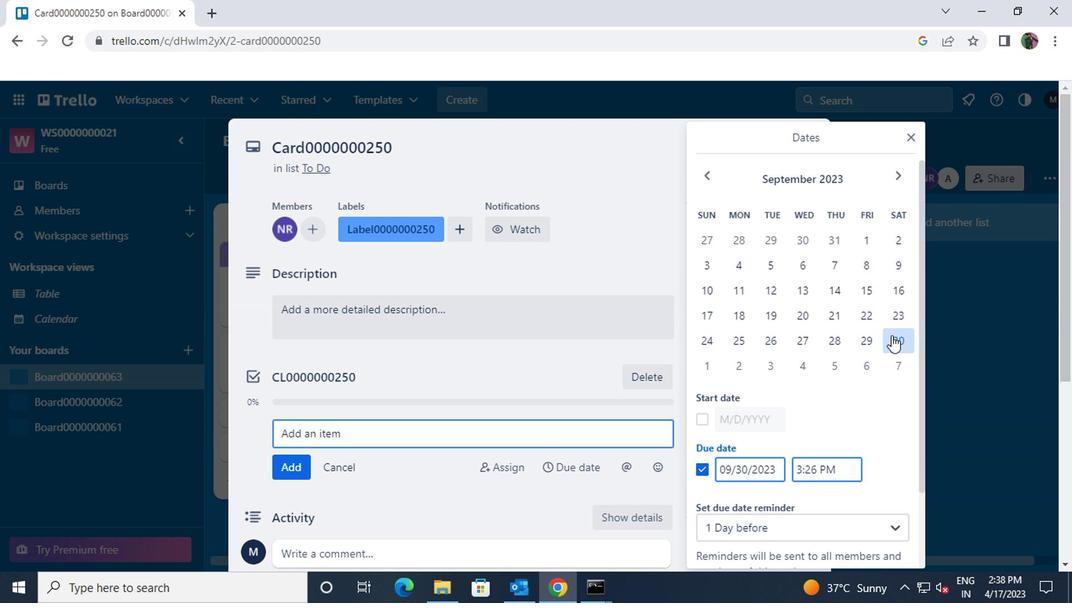 
Action: Mouse scrolled (882, 338) with delta (0, 0)
Screenshot: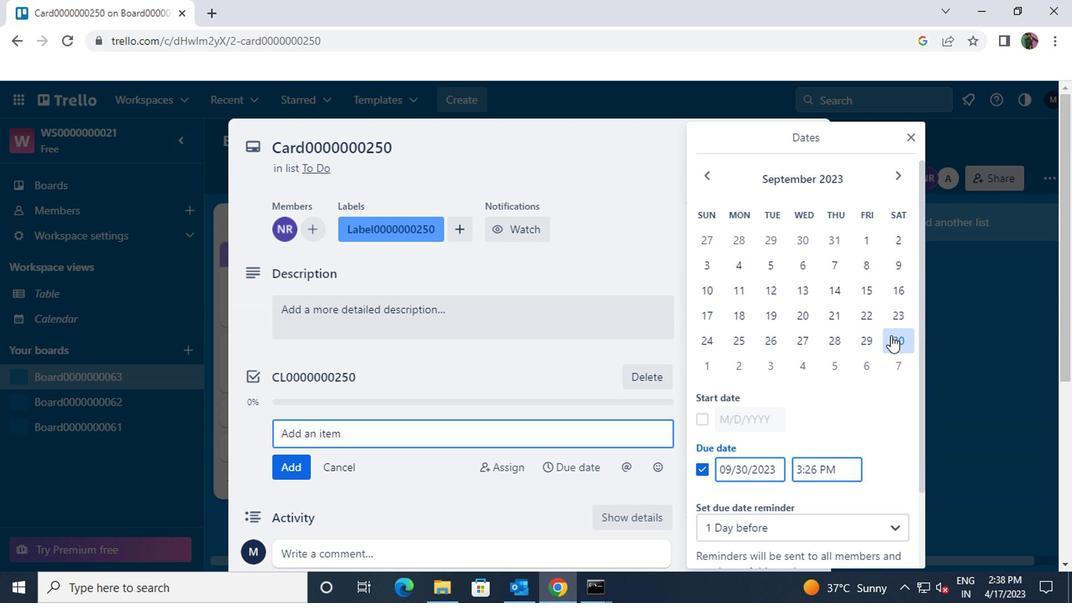 
Action: Mouse moved to (882, 339)
Screenshot: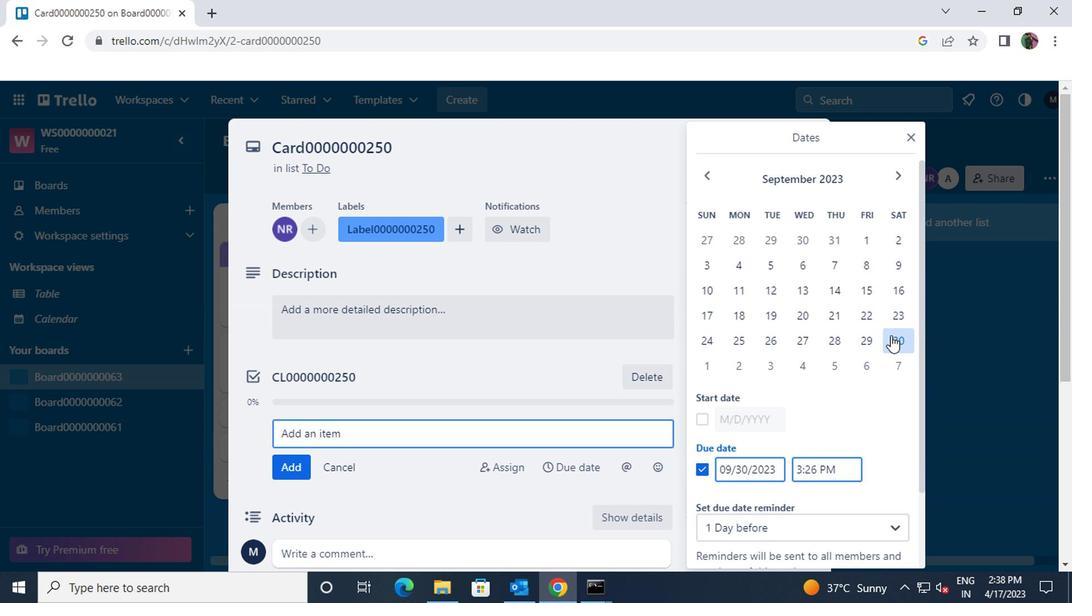 
Action: Mouse scrolled (882, 338) with delta (0, 0)
Screenshot: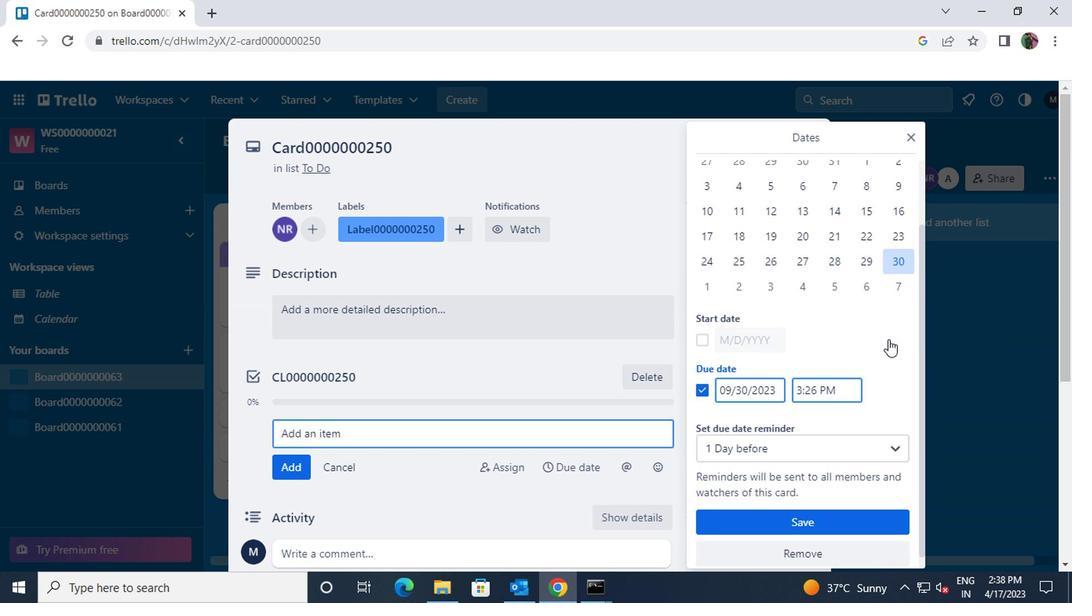 
Action: Mouse moved to (815, 509)
Screenshot: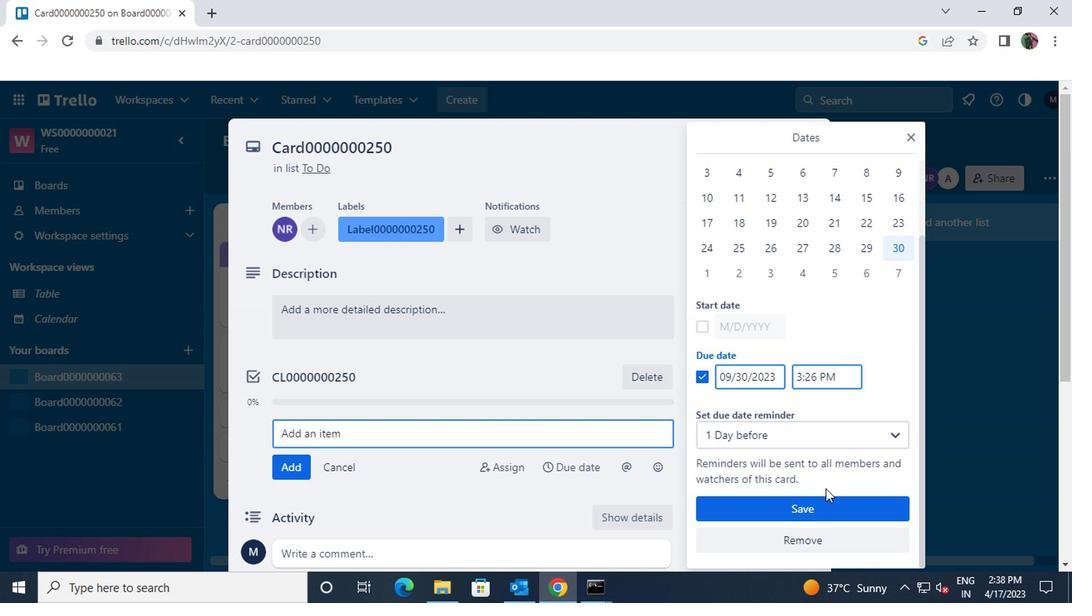 
Action: Mouse pressed left at (815, 509)
Screenshot: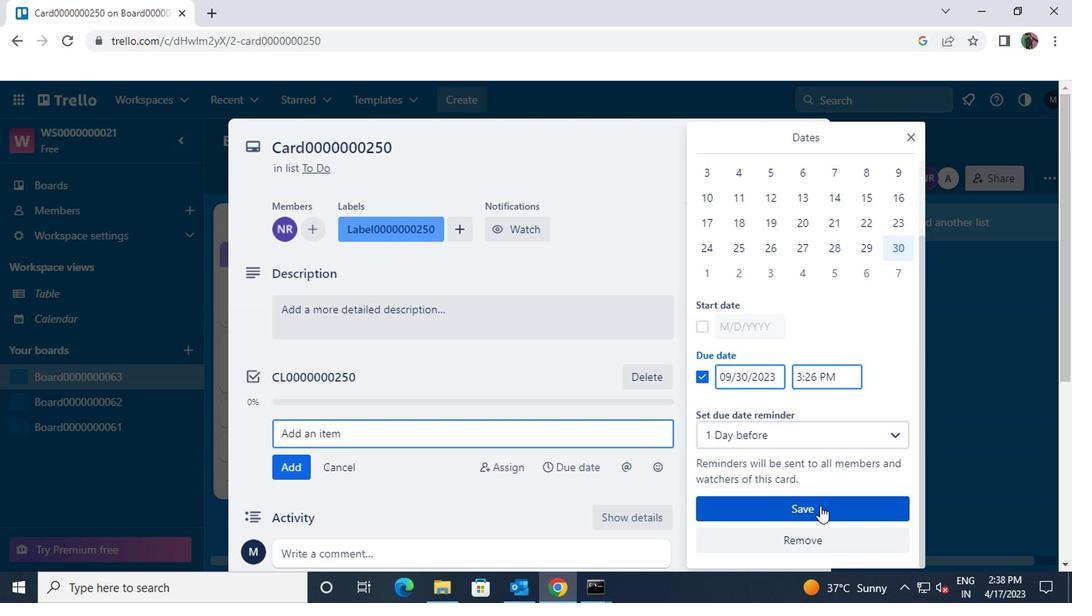 
Action: Mouse moved to (815, 509)
Screenshot: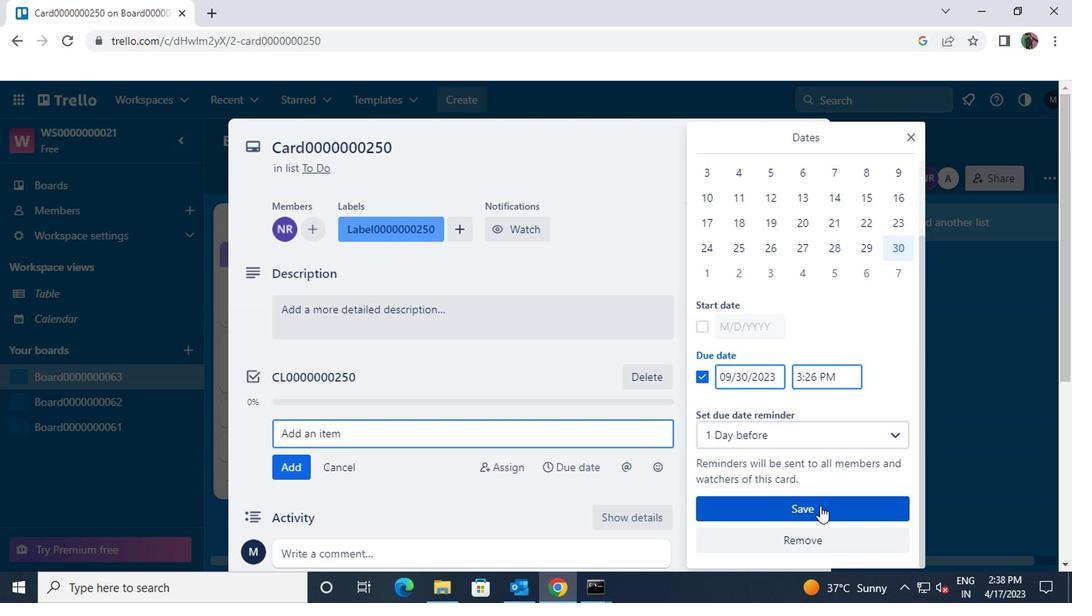 
